 Task: Add an event with the title Team Outing, date '2024/05/04', time 8:50 AM to 10:50 AMand add a description: A team outing is a planned event or activity that takes employees out of the usual work environment to engage in recreational and team-building activities. It provides an opportunity for team members to bond, unwind, and strengthen their professional relationships in a more relaxed setting., put the event into Blue category . Add location for the event as: 654 Via Veneto, Rome, Italy, logged in from the account softage.1@softage.netand send the event invitation to softage.3@softage.net and softage.4@softage.net. Set a reminder for the event 30 minutes before
Action: Mouse moved to (96, 96)
Screenshot: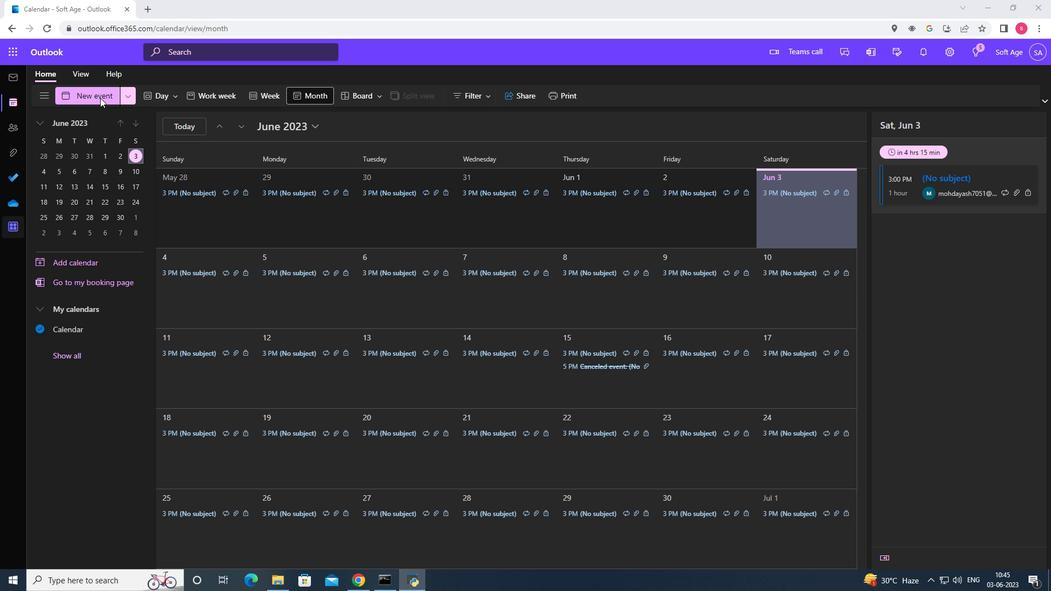 
Action: Mouse pressed left at (96, 96)
Screenshot: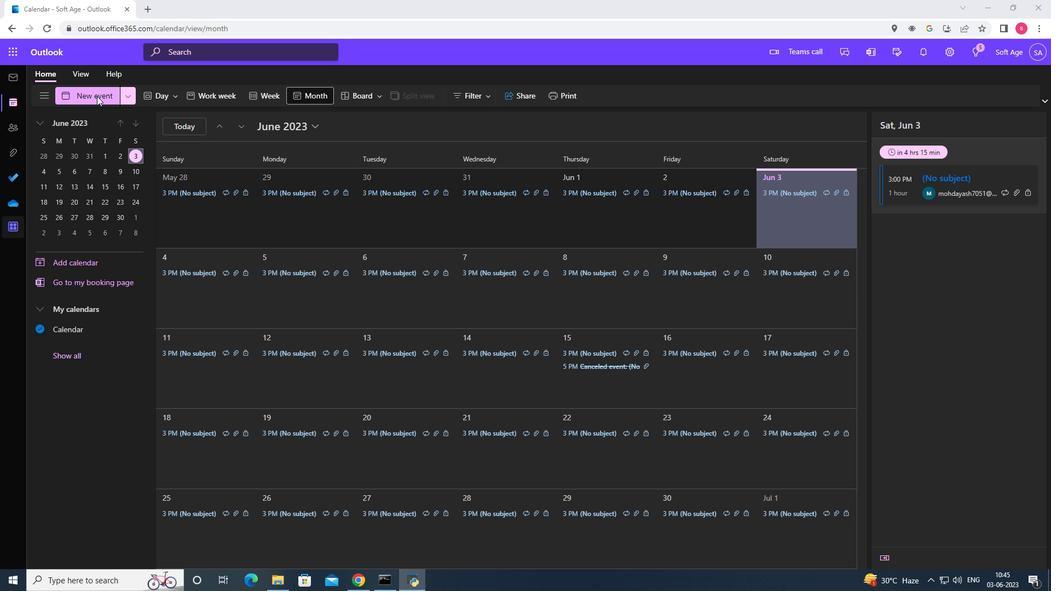 
Action: Mouse moved to (264, 162)
Screenshot: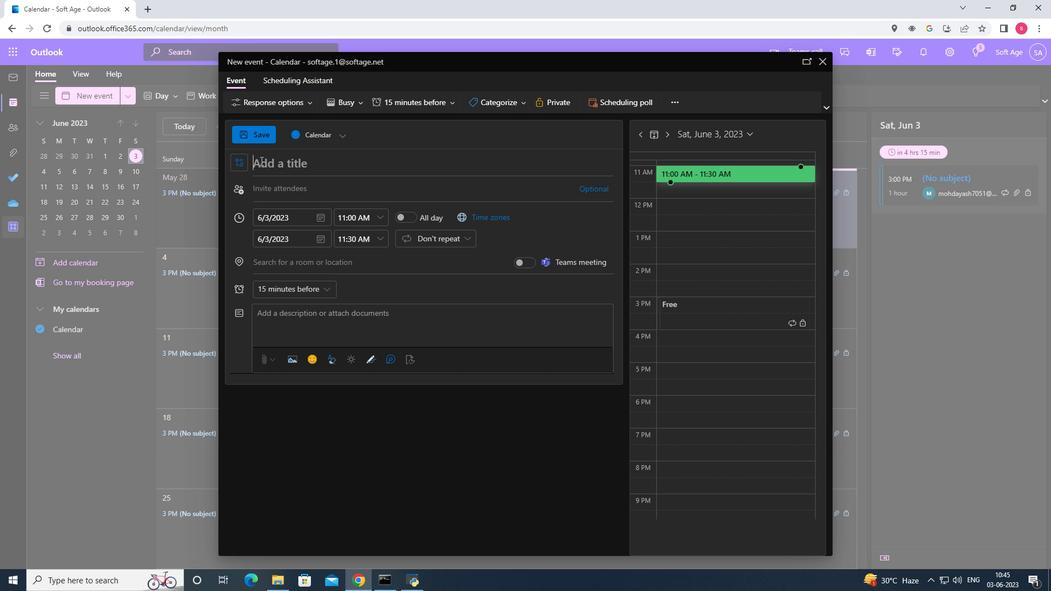 
Action: Key pressed <Key.shift>Team<Key.space><Key.shift><Key.shift><Key.shift><Key.shift><Key.shift><Key.shift><Key.shift><Key.shift><Key.shift><Key.shift><Key.shift><Key.shift><Key.shift><Key.shift><Key.shift><Key.shift><Key.shift><Key.shift><Key.shift><Key.shift><Key.shift><Key.shift><Key.shift><Key.shift><Key.shift><Key.shift><Key.shift><Key.shift><Key.shift><Key.shift><Key.shift>Outing
Screenshot: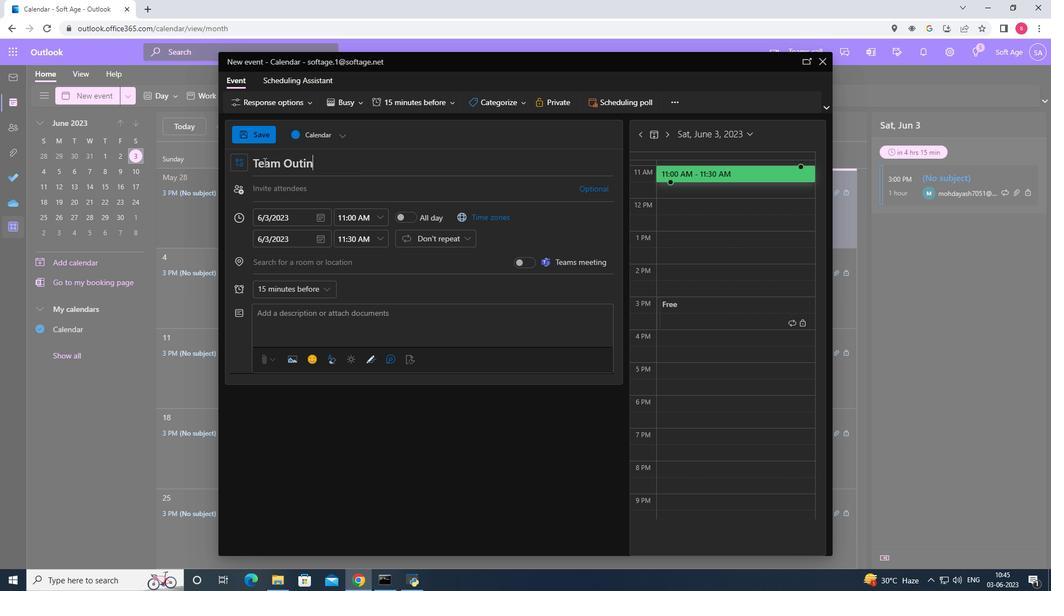 
Action: Mouse moved to (321, 219)
Screenshot: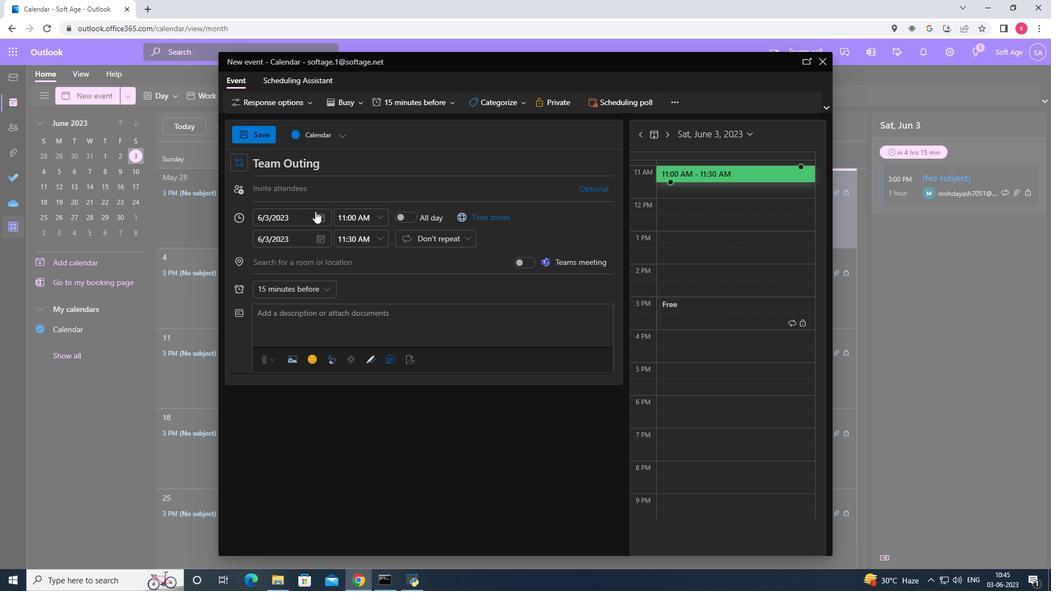 
Action: Mouse pressed left at (321, 219)
Screenshot: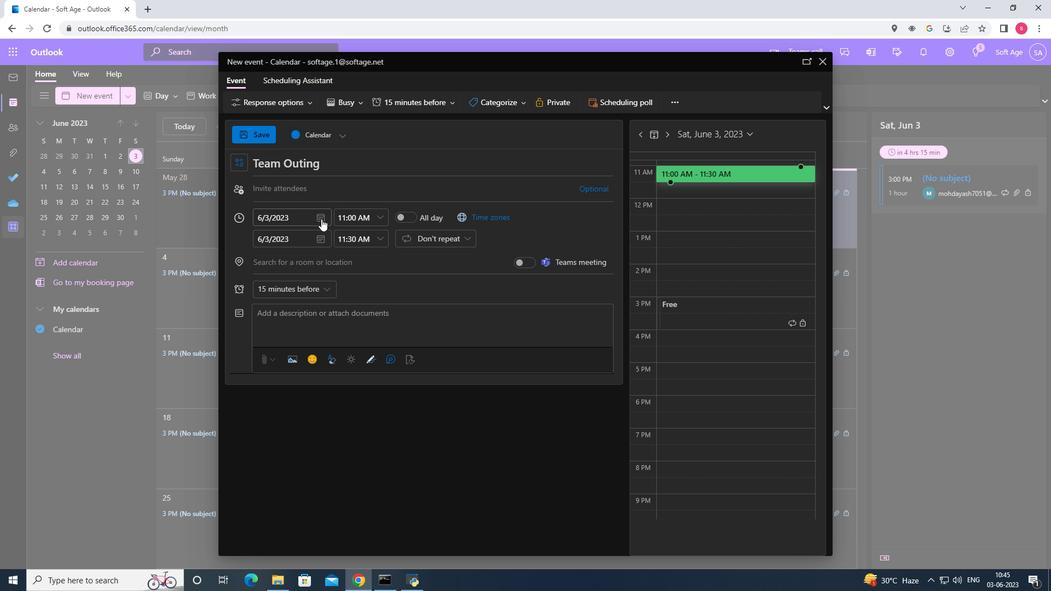 
Action: Mouse moved to (362, 239)
Screenshot: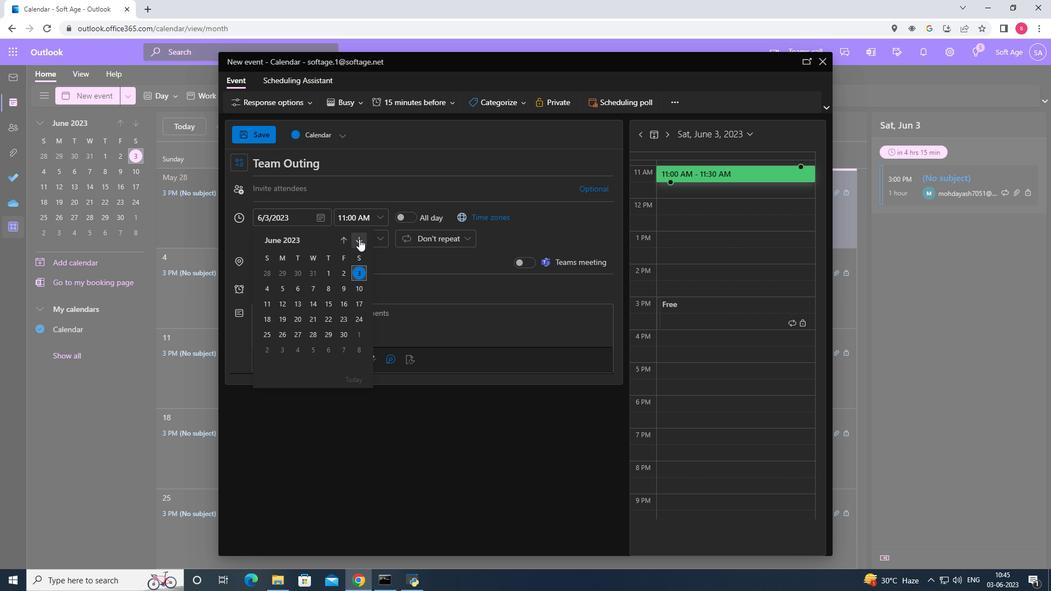 
Action: Mouse pressed left at (362, 239)
Screenshot: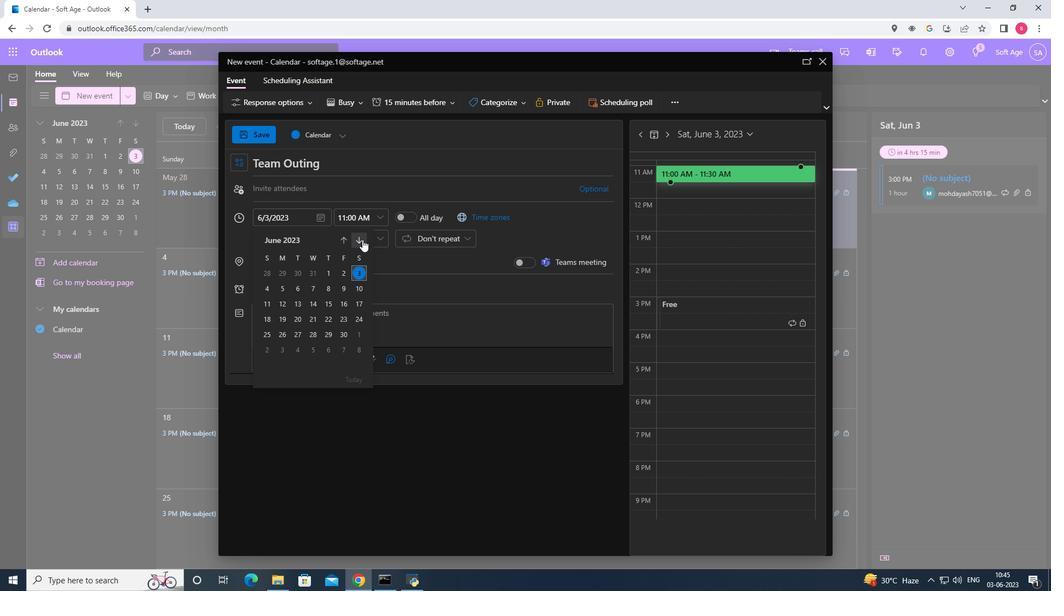 
Action: Mouse pressed left at (362, 239)
Screenshot: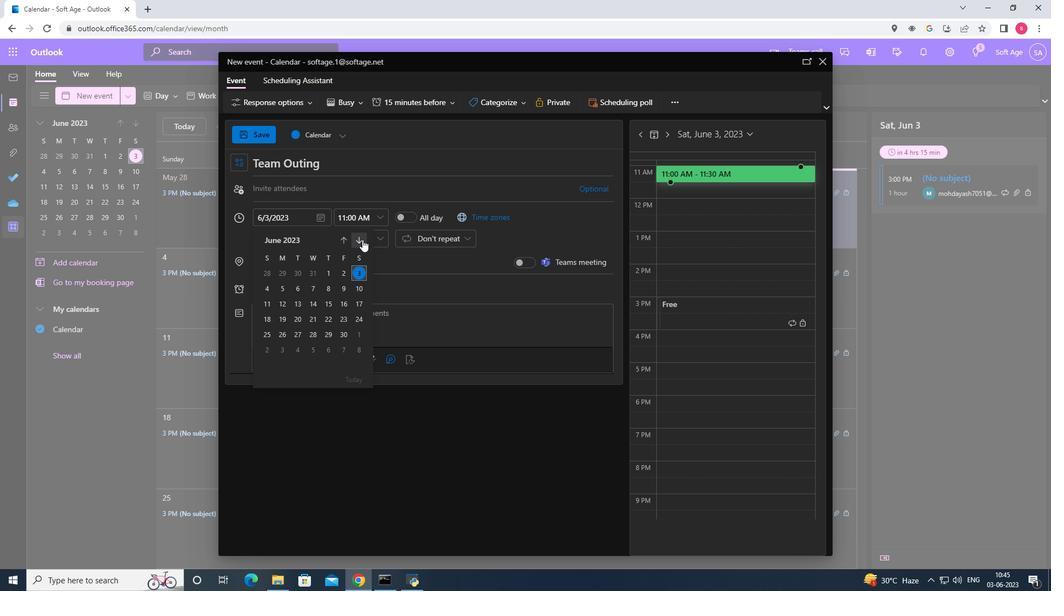 
Action: Mouse pressed left at (362, 239)
Screenshot: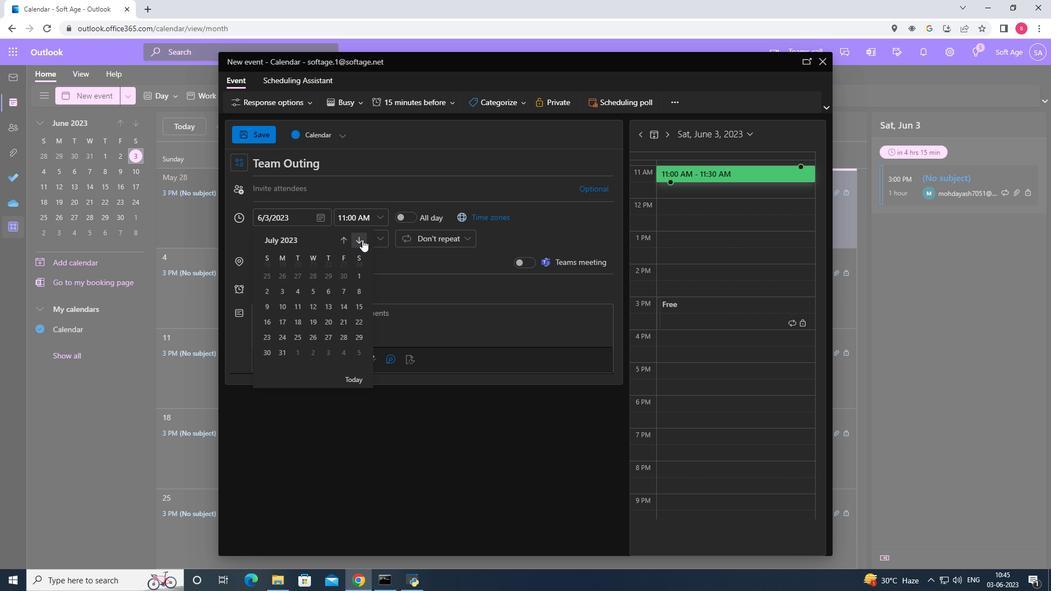 
Action: Mouse pressed left at (362, 239)
Screenshot: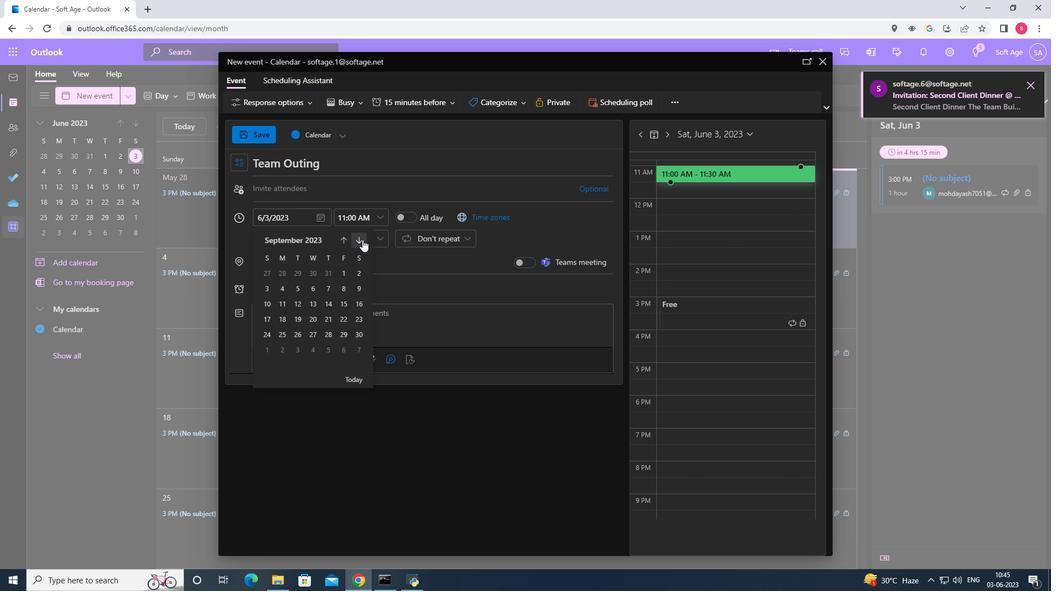 
Action: Mouse pressed left at (362, 239)
Screenshot: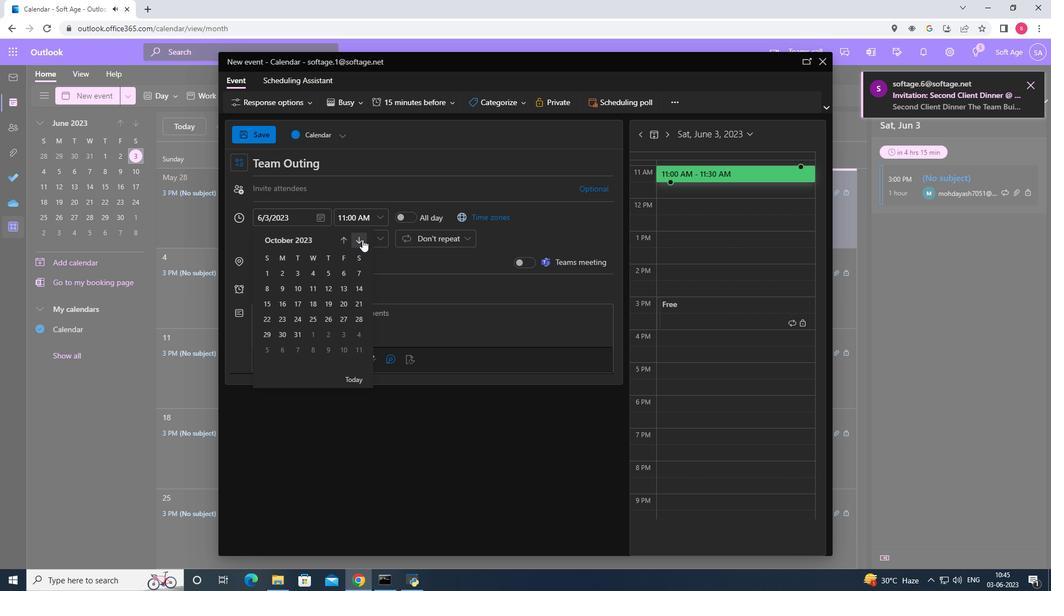 
Action: Mouse pressed left at (362, 239)
Screenshot: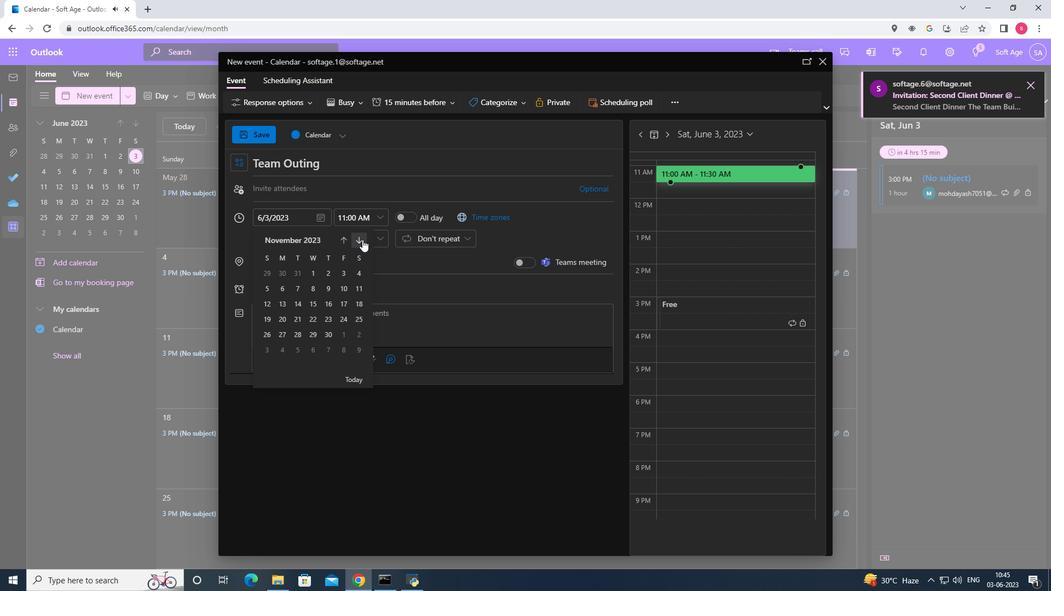 
Action: Mouse pressed left at (362, 239)
Screenshot: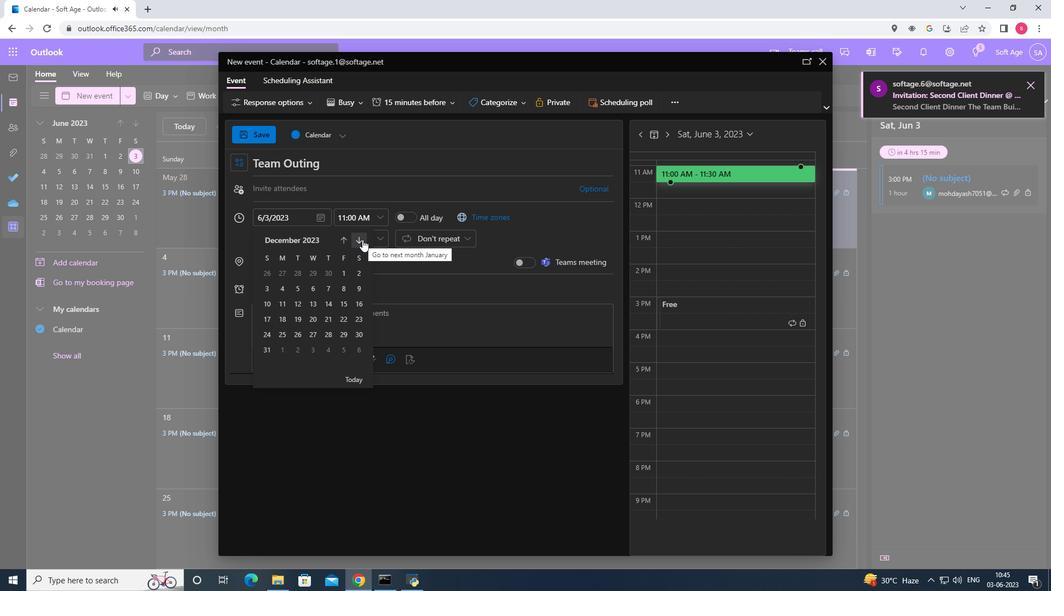 
Action: Mouse pressed left at (362, 239)
Screenshot: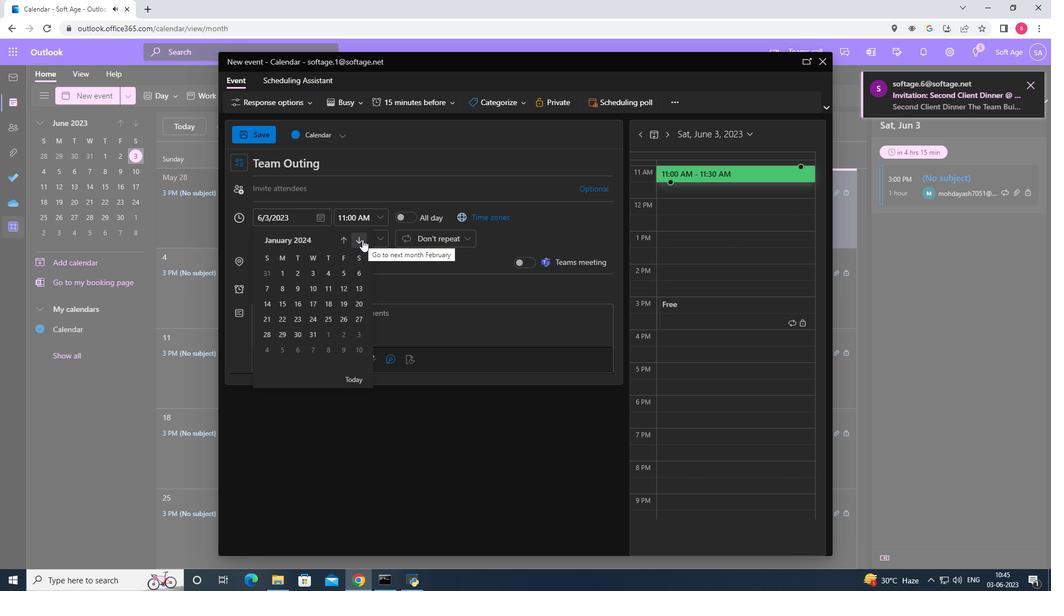 
Action: Mouse pressed left at (362, 239)
Screenshot: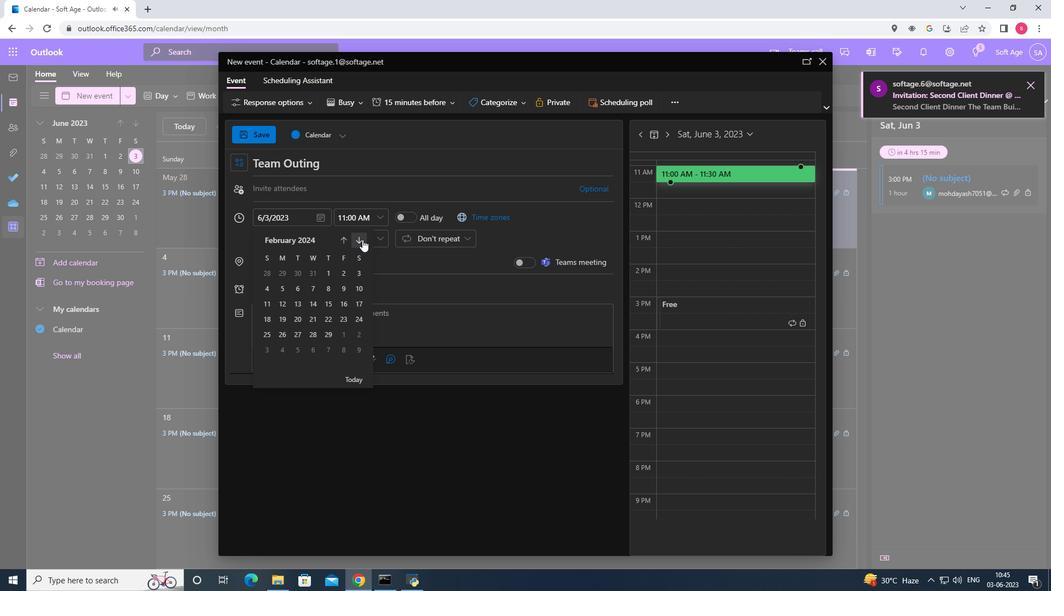
Action: Mouse pressed left at (362, 239)
Screenshot: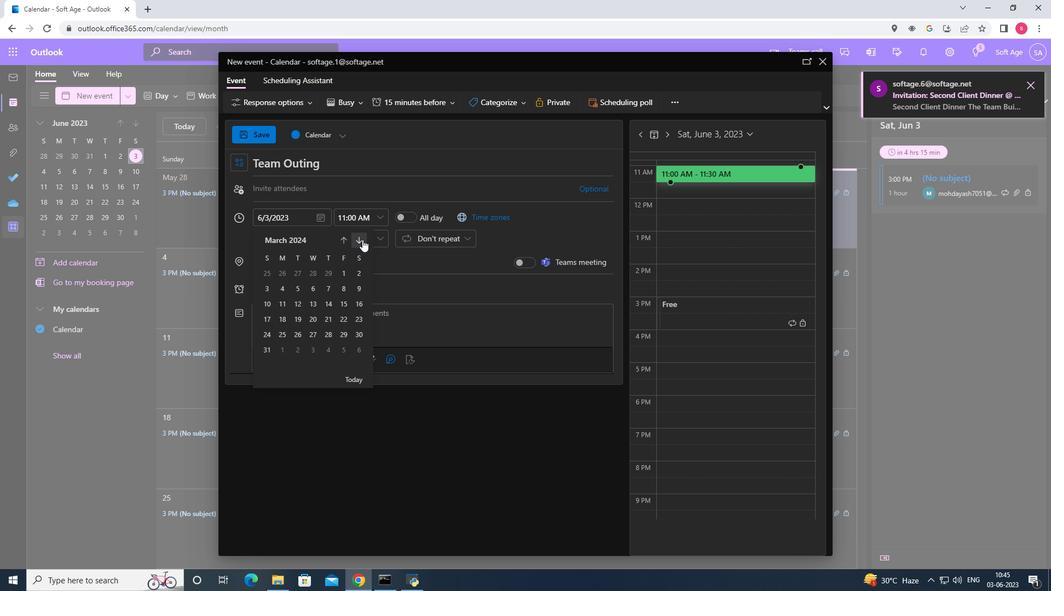
Action: Mouse pressed left at (362, 239)
Screenshot: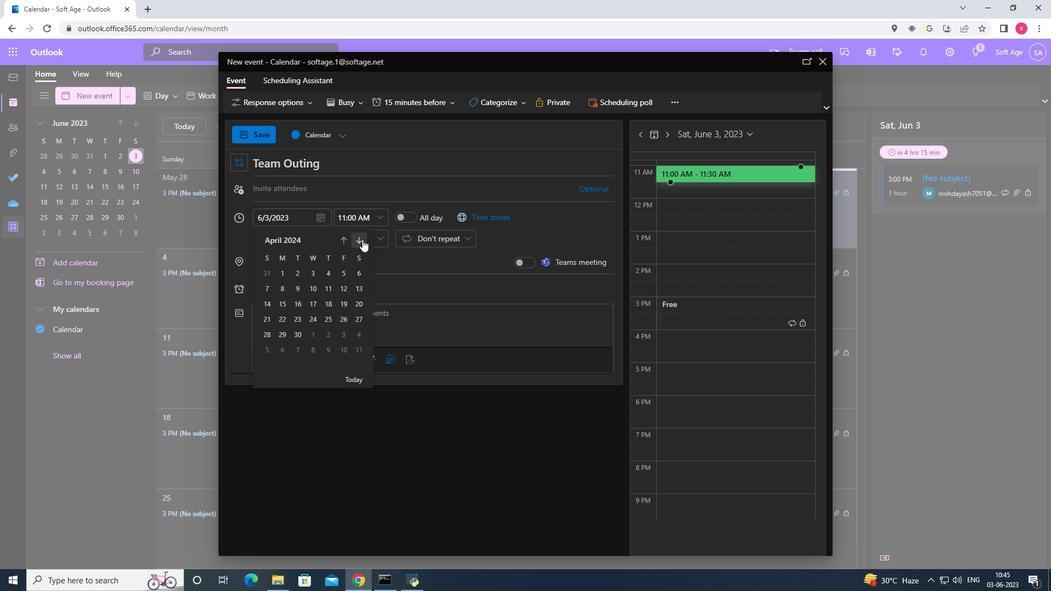 
Action: Mouse moved to (361, 273)
Screenshot: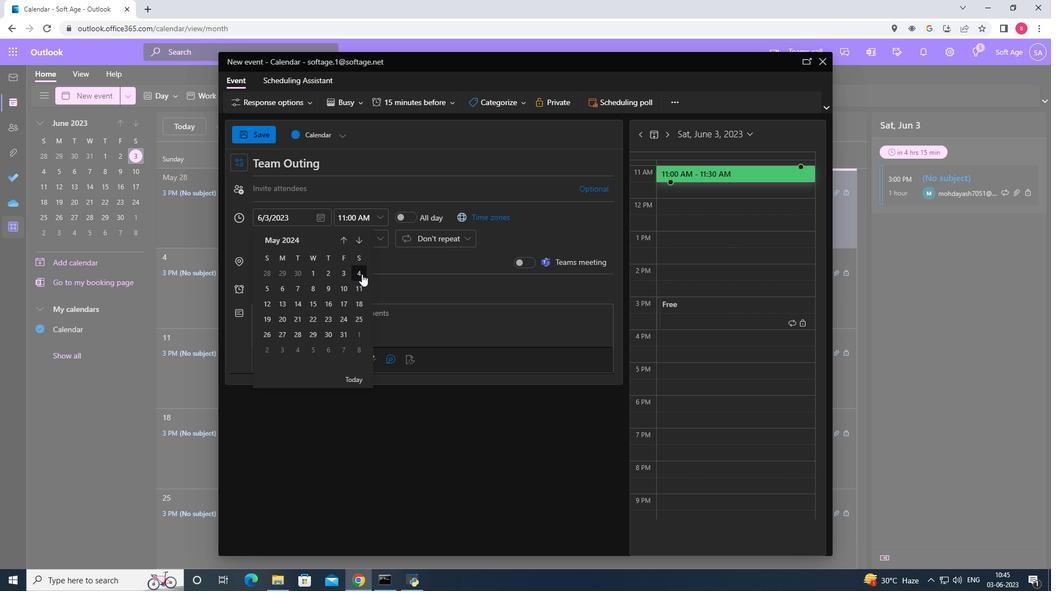 
Action: Mouse pressed left at (361, 273)
Screenshot: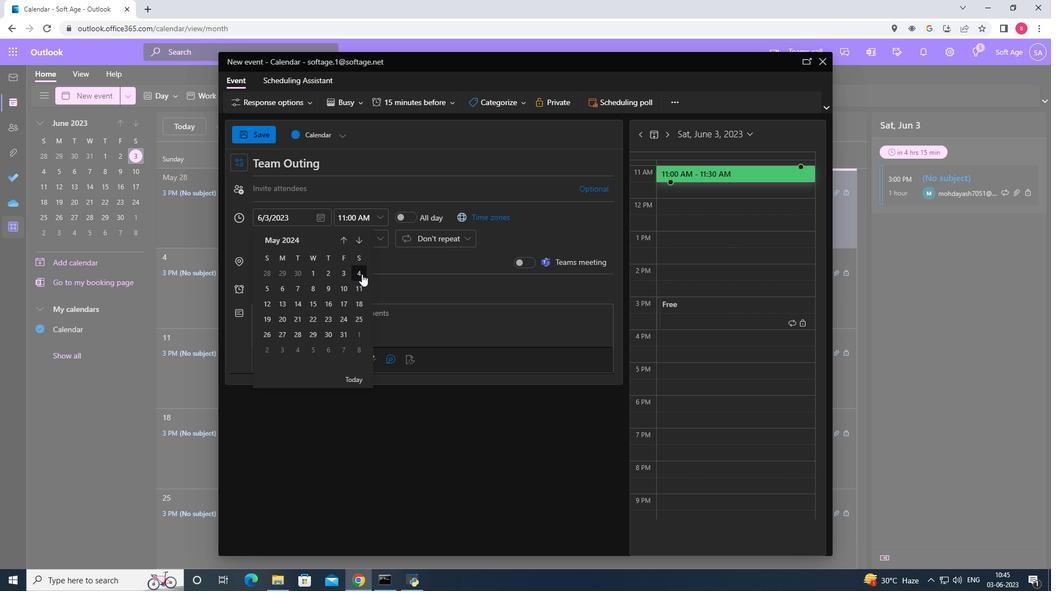 
Action: Mouse moved to (379, 215)
Screenshot: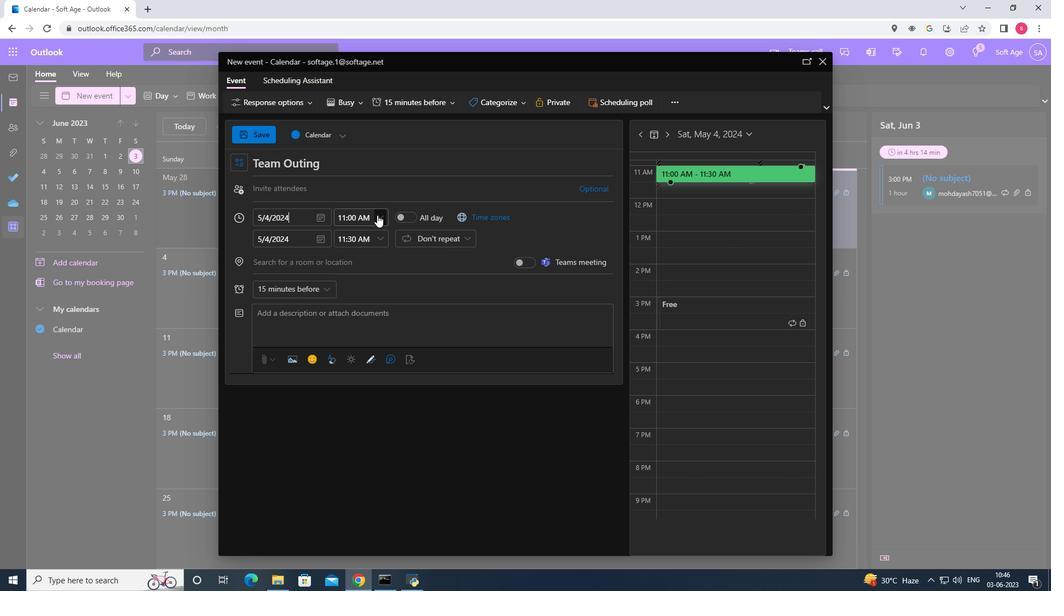 
Action: Mouse pressed left at (379, 215)
Screenshot: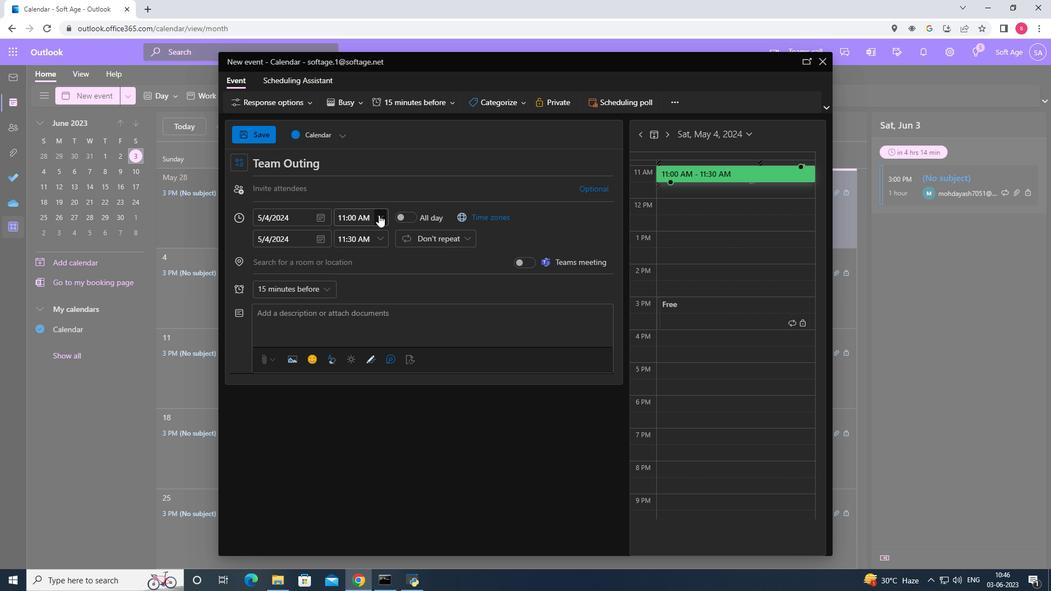 
Action: Mouse moved to (393, 230)
Screenshot: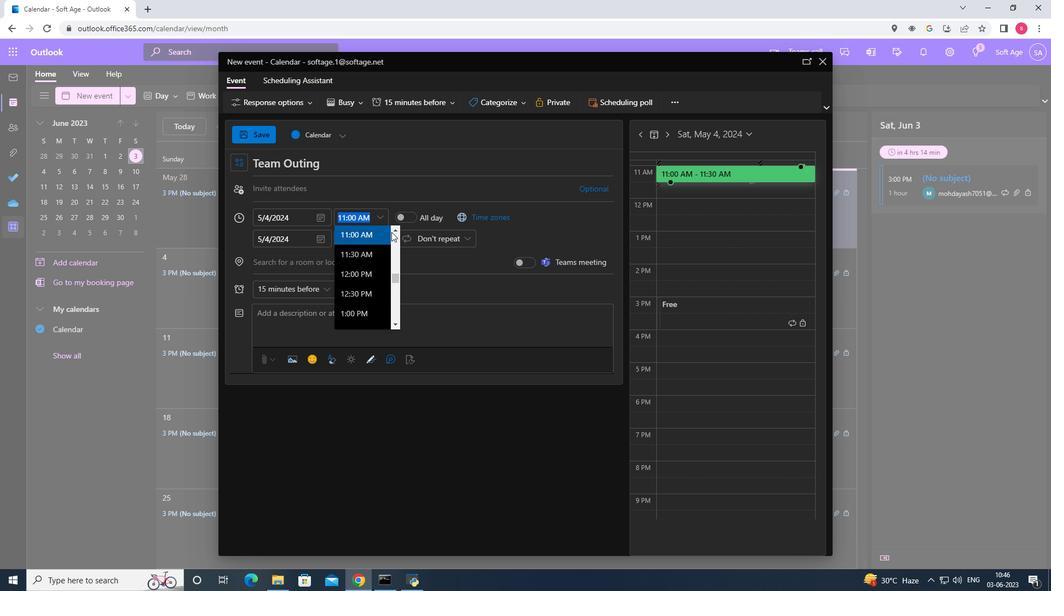 
Action: Mouse pressed left at (393, 230)
Screenshot: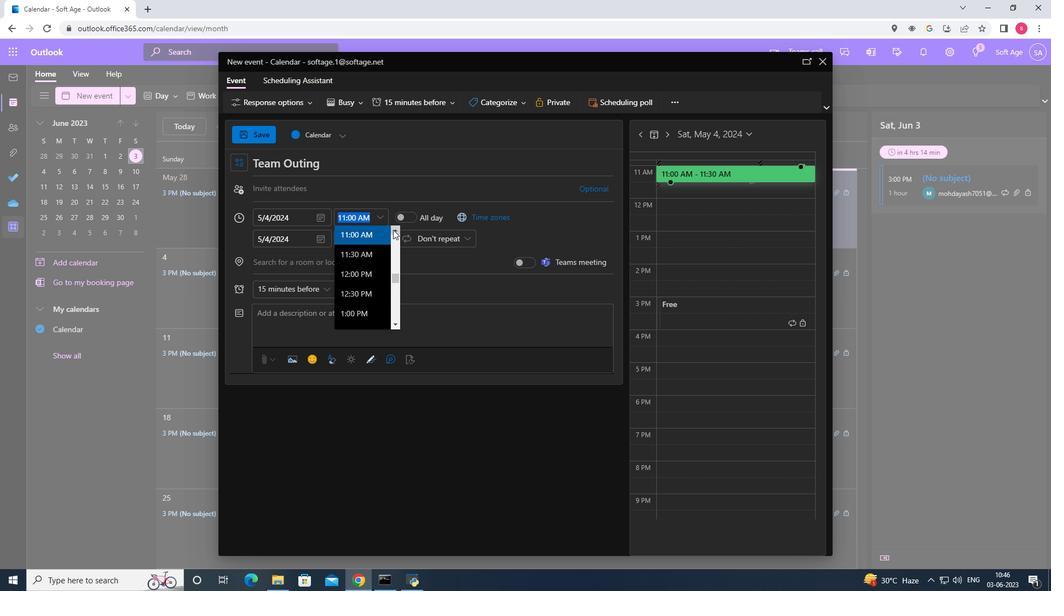 
Action: Mouse pressed left at (393, 230)
Screenshot: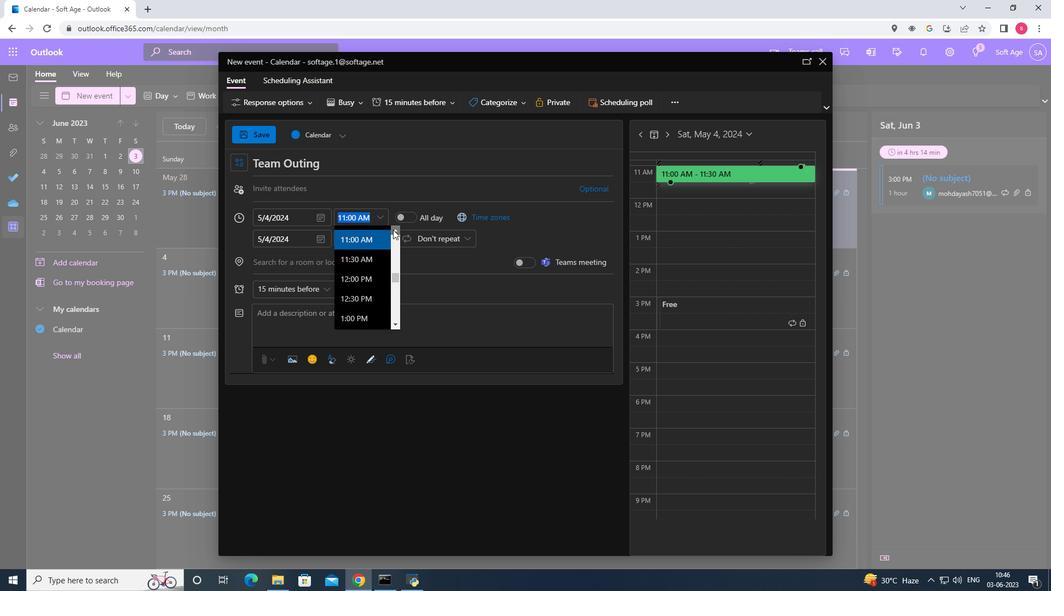 
Action: Mouse pressed left at (393, 230)
Screenshot: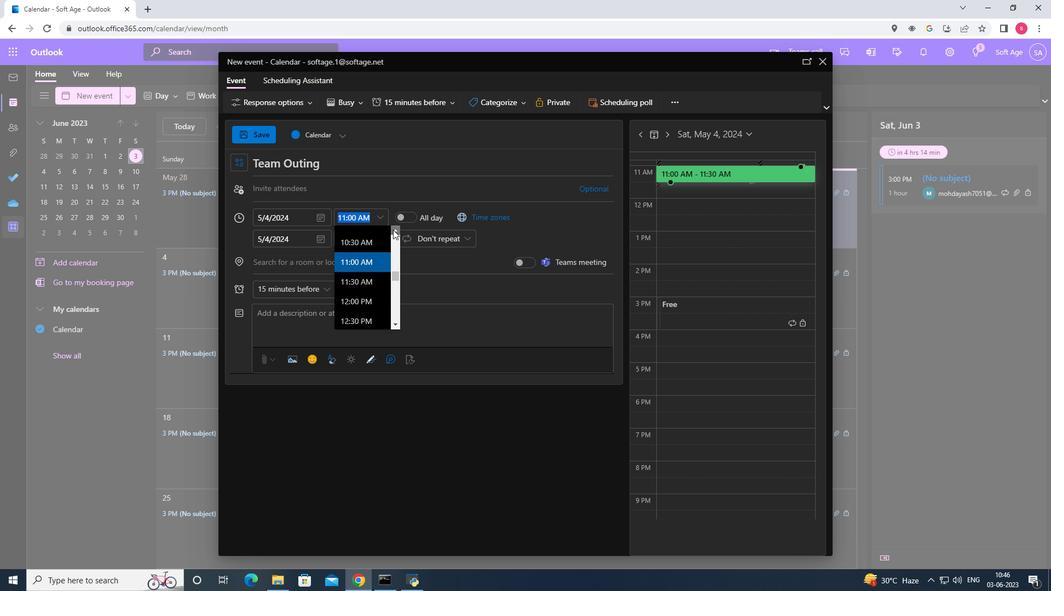 
Action: Mouse pressed left at (393, 230)
Screenshot: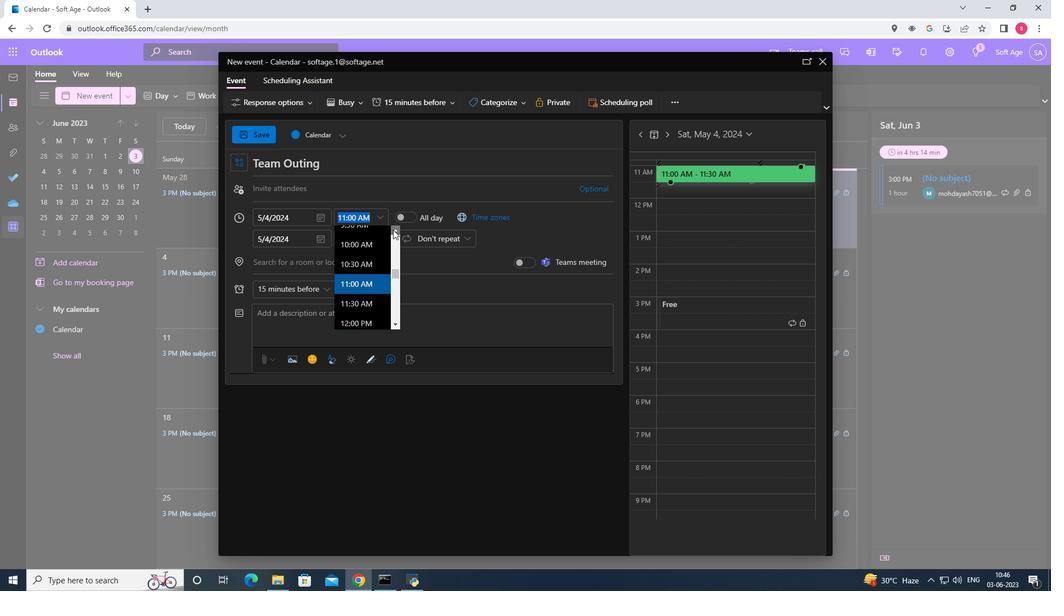 
Action: Mouse pressed left at (393, 230)
Screenshot: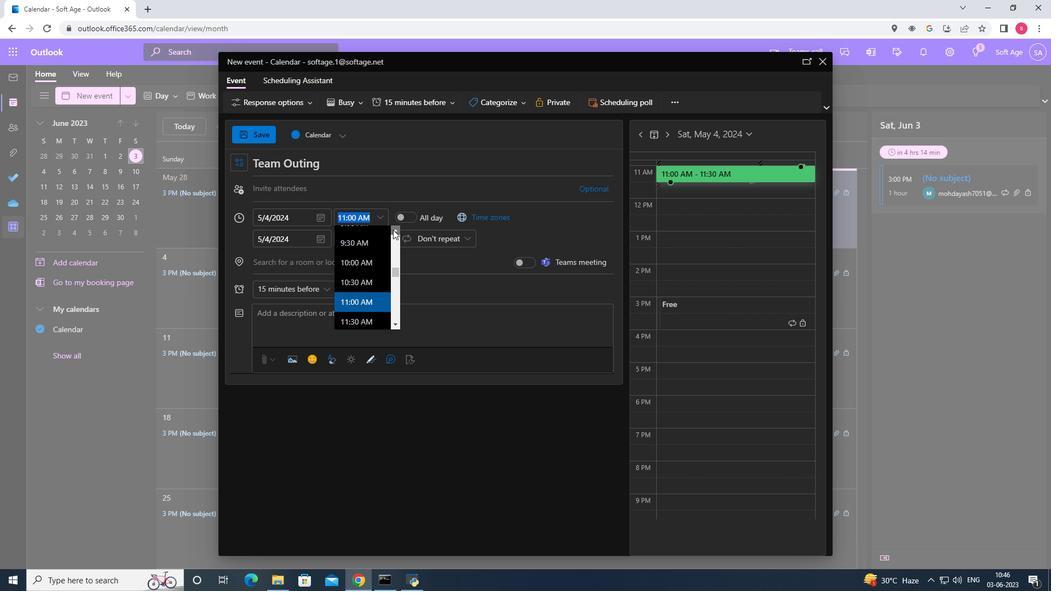 
Action: Mouse pressed left at (393, 230)
Screenshot: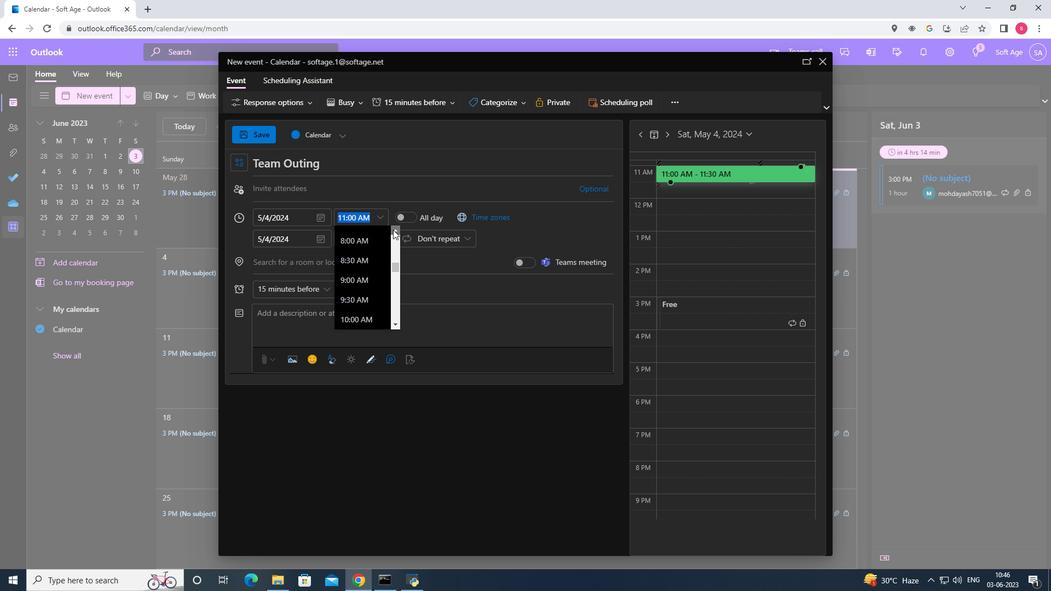 
Action: Mouse moved to (354, 288)
Screenshot: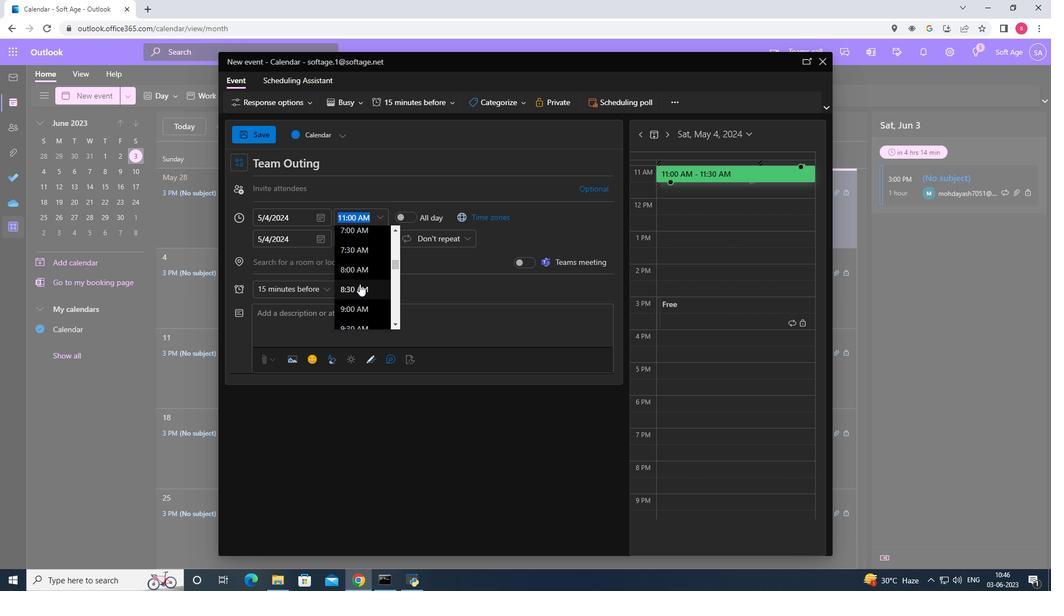 
Action: Mouse pressed left at (354, 288)
Screenshot: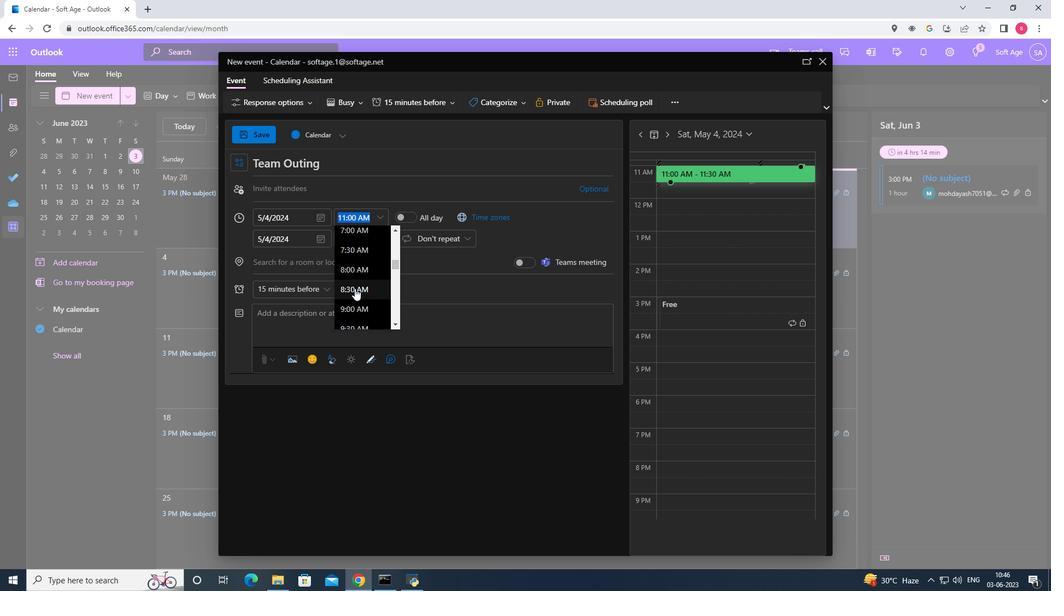 
Action: Mouse moved to (346, 217)
Screenshot: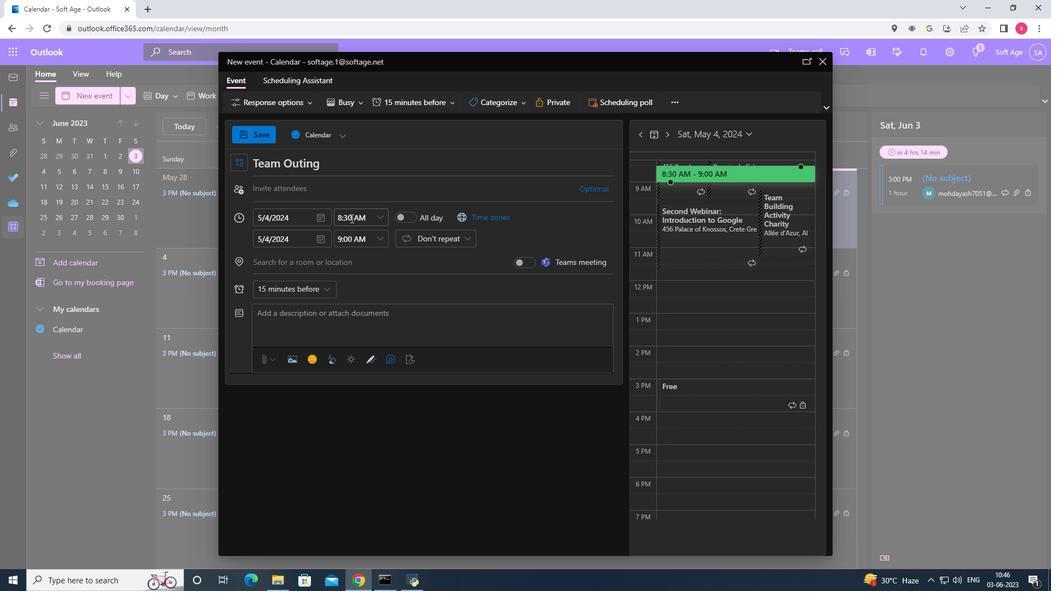 
Action: Mouse pressed left at (346, 217)
Screenshot: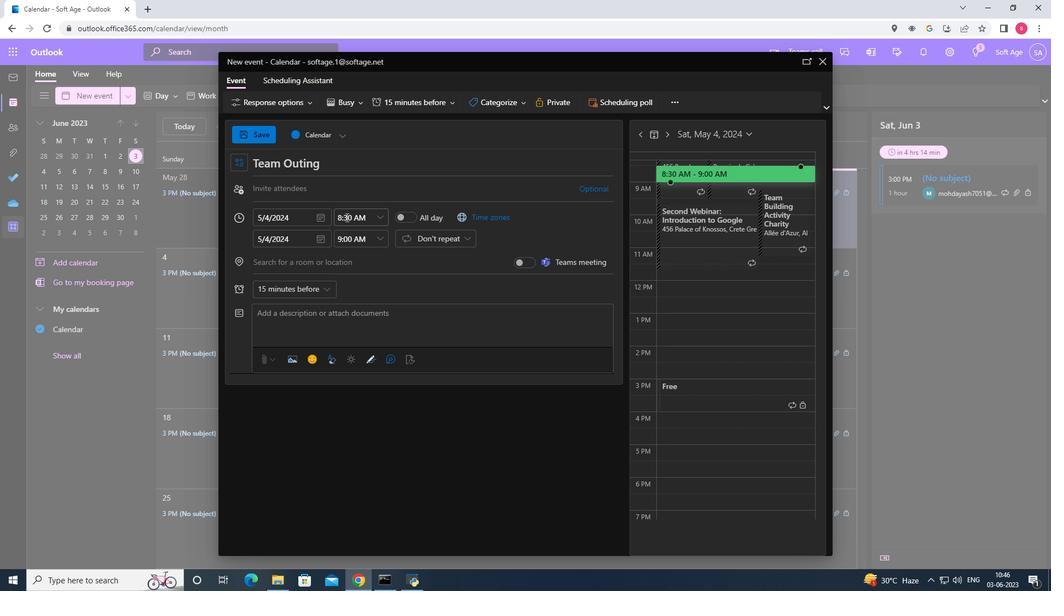 
Action: Key pressed <Key.backspace>5
Screenshot: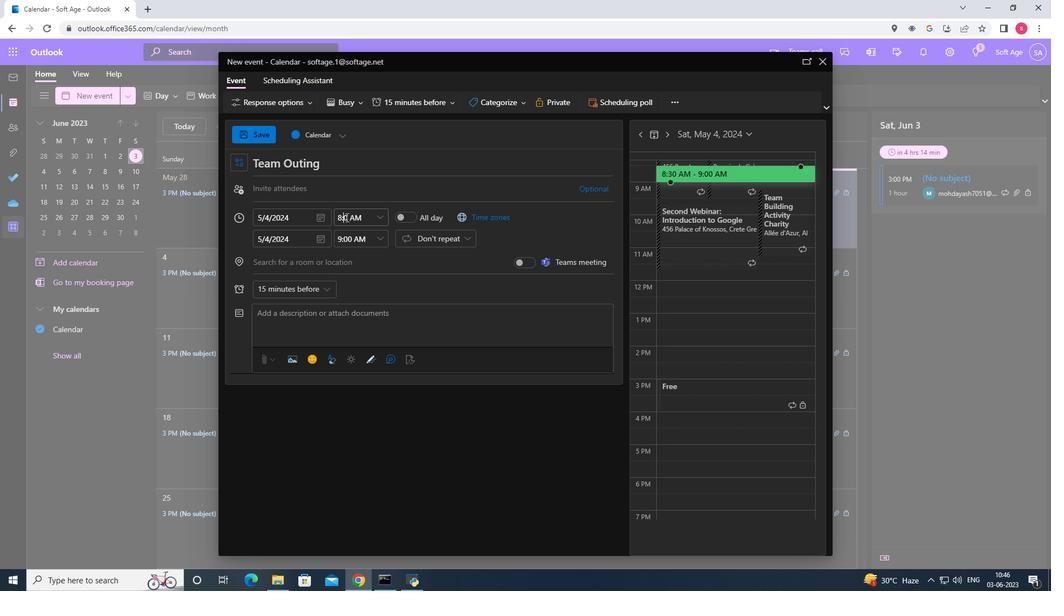 
Action: Mouse moved to (375, 239)
Screenshot: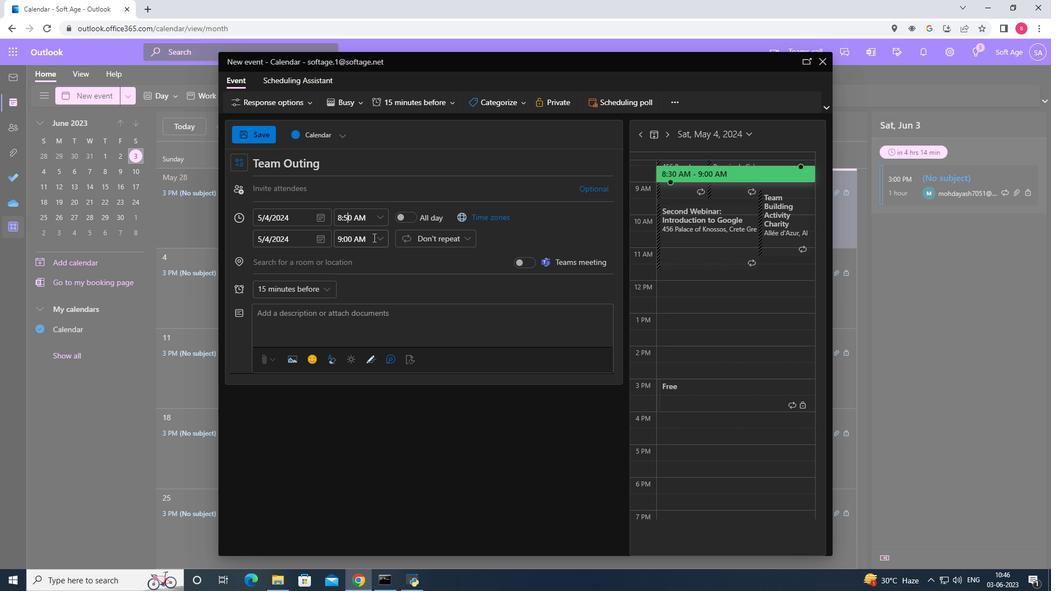 
Action: Mouse pressed left at (375, 239)
Screenshot: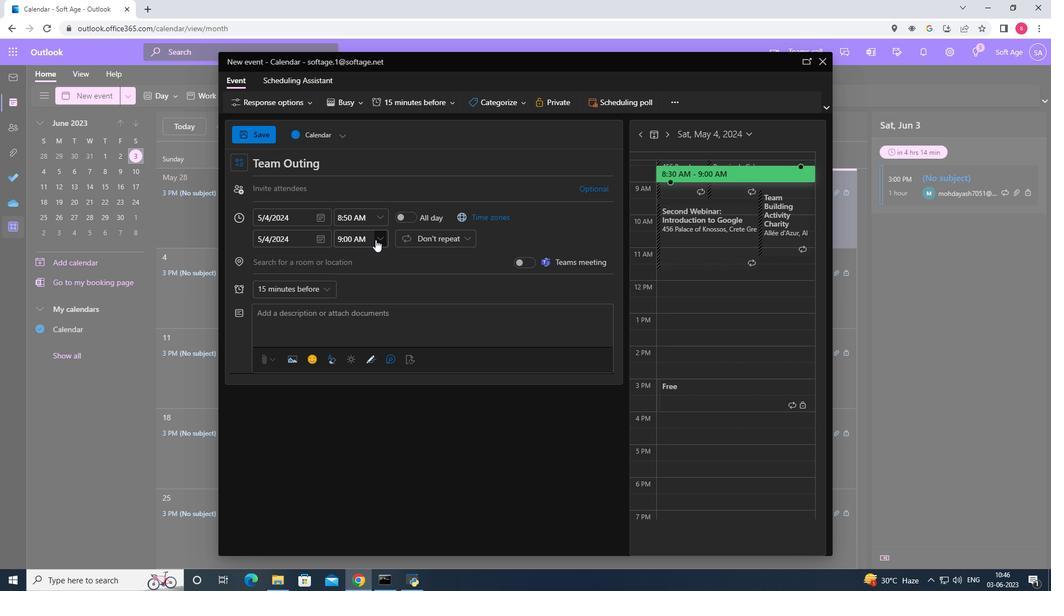 
Action: Mouse moved to (362, 319)
Screenshot: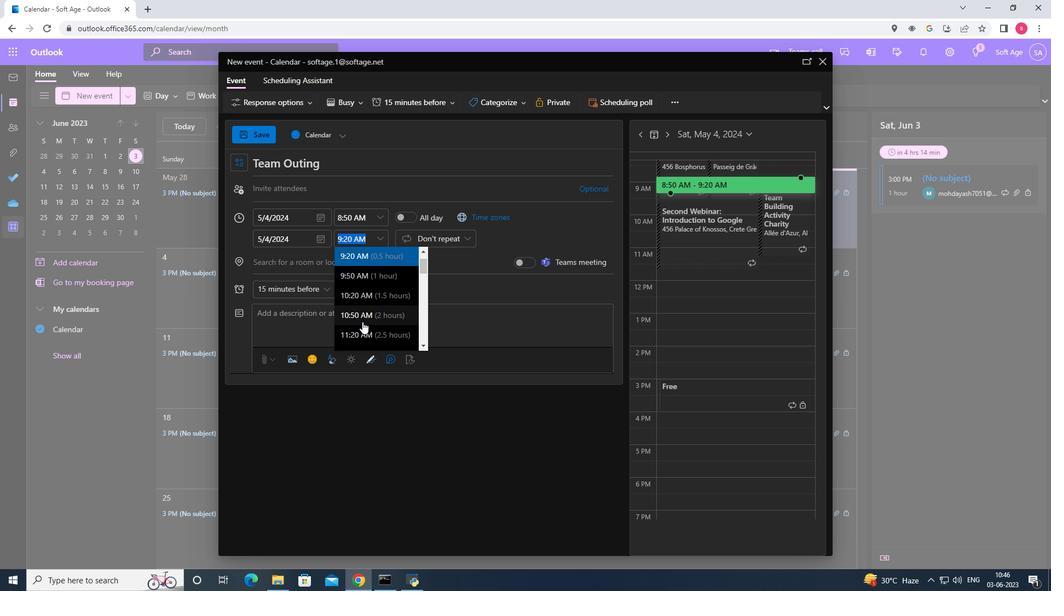 
Action: Mouse pressed left at (362, 319)
Screenshot: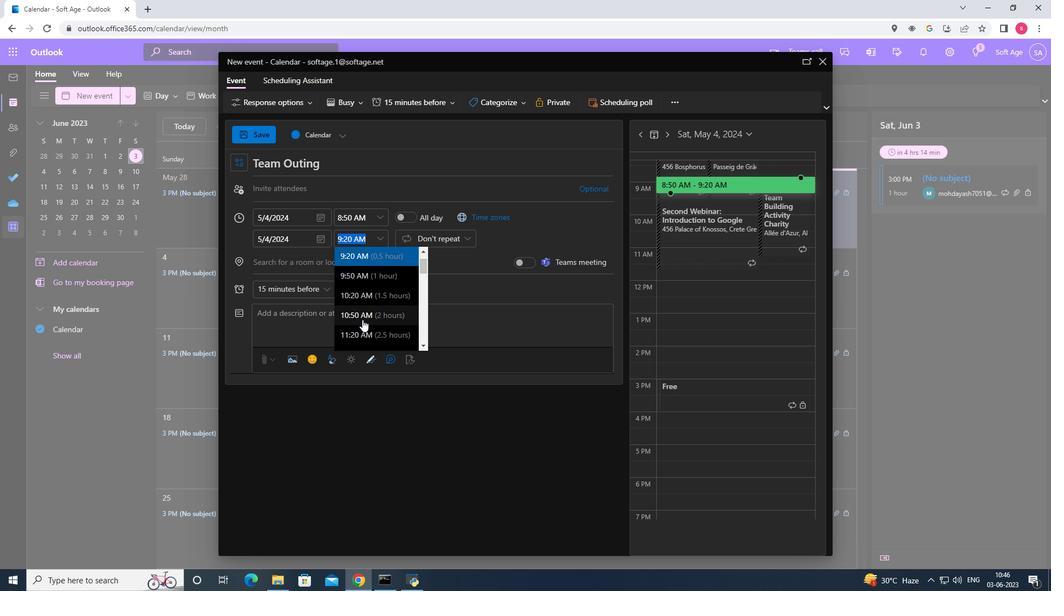 
Action: Mouse moved to (359, 324)
Screenshot: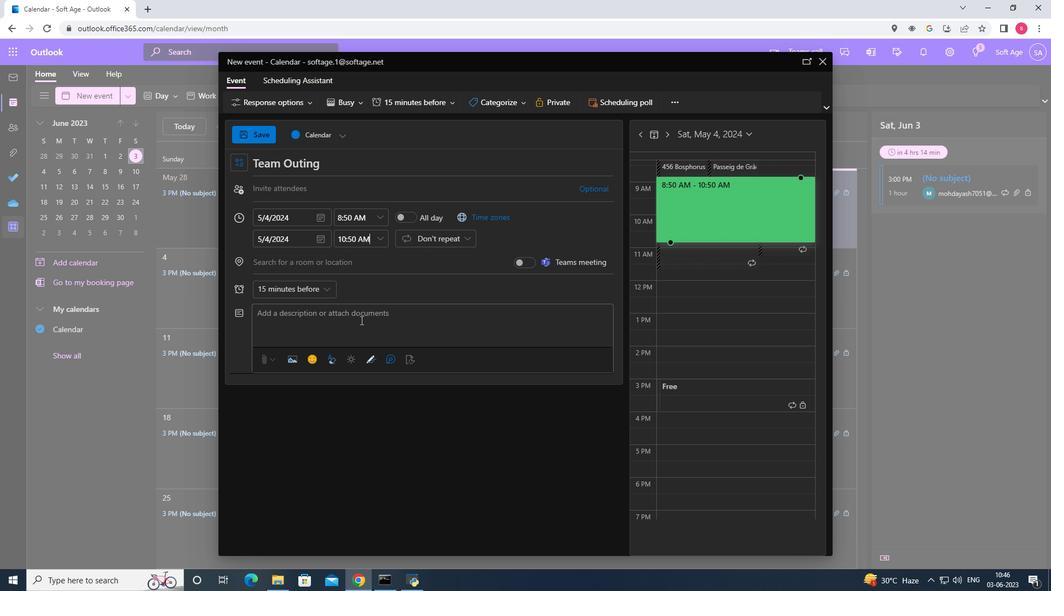 
Action: Mouse pressed left at (359, 324)
Screenshot: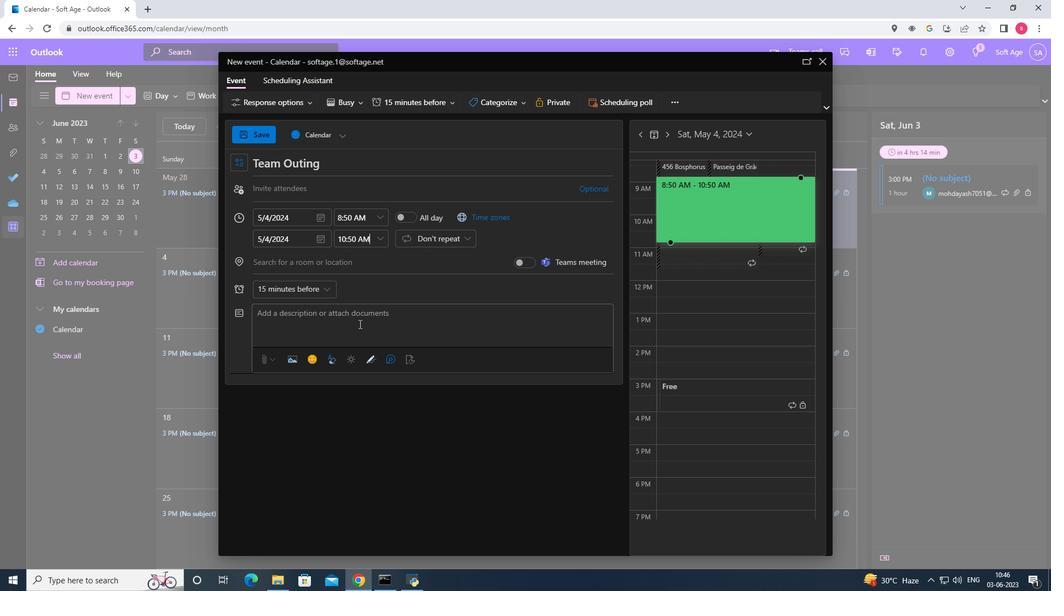 
Action: Key pressed <Key.shift>A<Key.space>team<Key.space>outing<Key.space>is<Key.space>a<Key.space>planned<Key.space>event<Key.space>or<Key.space>activity<Key.space>that<Key.space>takes<Key.space>employees<Key.space>out<Key.space>of<Key.space>the<Key.space>usual<Key.space>work<Key.space>environment<Key.space>to<Key.space>engage<Key.space>in<Key.space>recreational<Key.space>and<Key.space>team-building<Key.space>activities.<Key.space><Key.shift>It<Key.space>provides<Key.space>an<Key.space>opportunity<Key.space>for<Key.space>team<Key.space>members<Key.space>to<Key.space>bom<Key.backspace>nd,<Key.space>unwind,<Key.space>and<Key.space>strengthem<Key.backspace>n<Key.space>their<Key.space>professional<Key.space>r<Key.tab><Key.space>in<Key.space>a<Key.space>more<Key.space>relaxed<Key.space>setting.
Screenshot: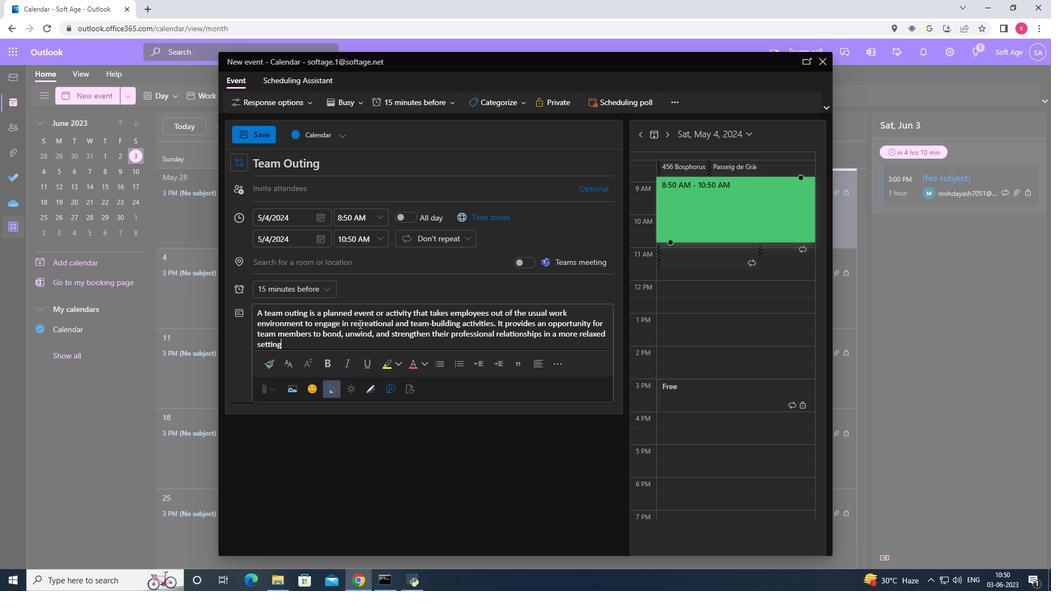 
Action: Mouse moved to (514, 103)
Screenshot: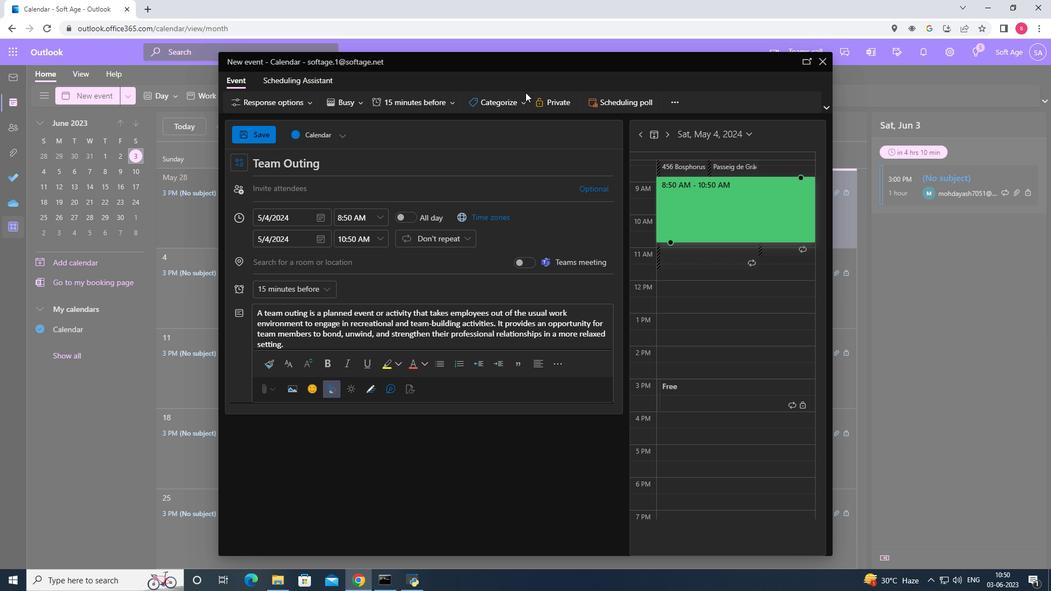 
Action: Mouse pressed left at (514, 103)
Screenshot: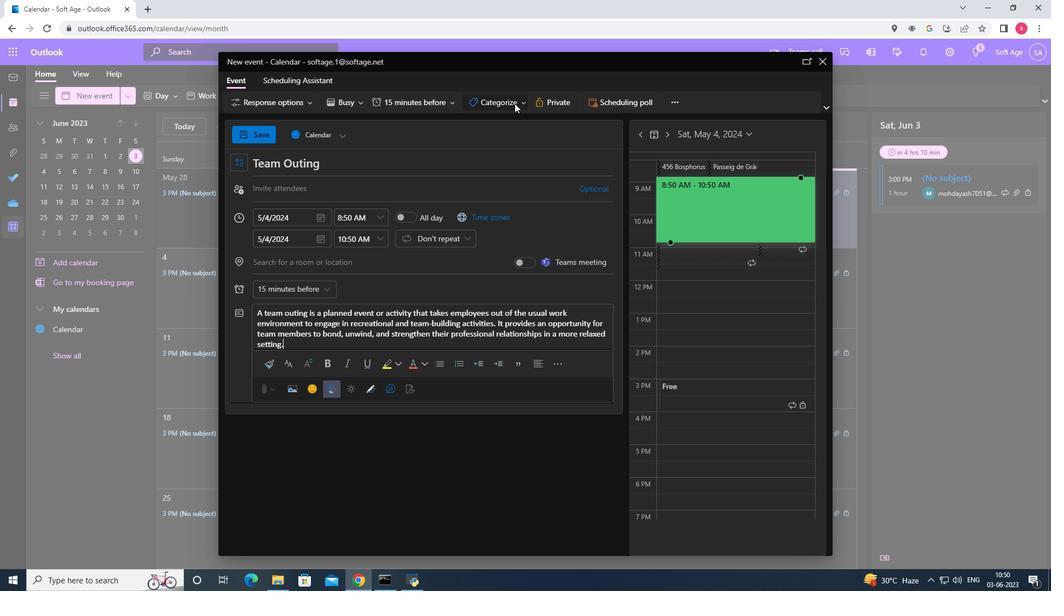 
Action: Mouse moved to (508, 122)
Screenshot: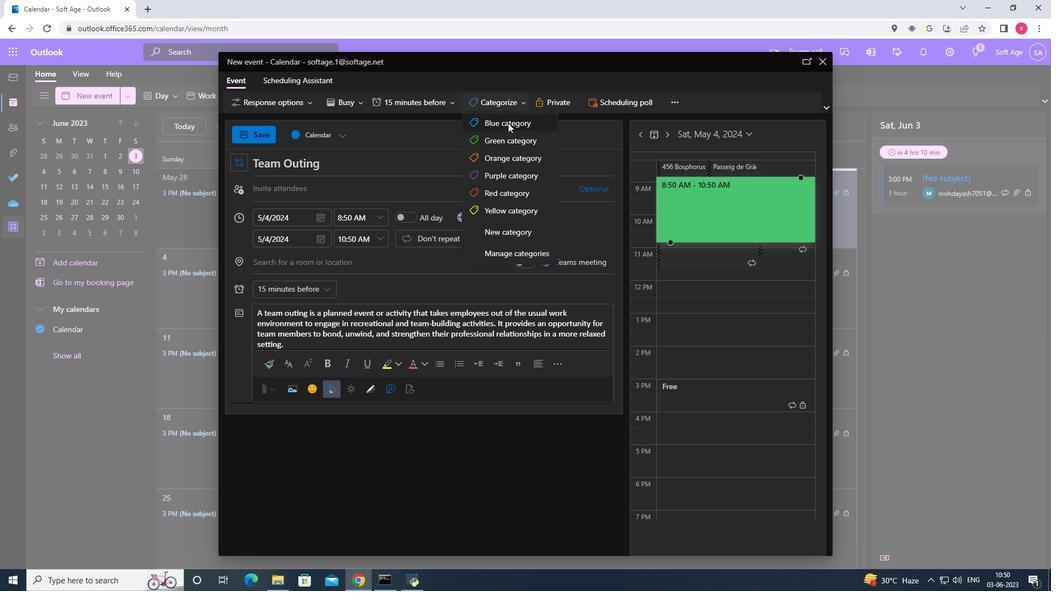 
Action: Mouse pressed left at (508, 122)
Screenshot: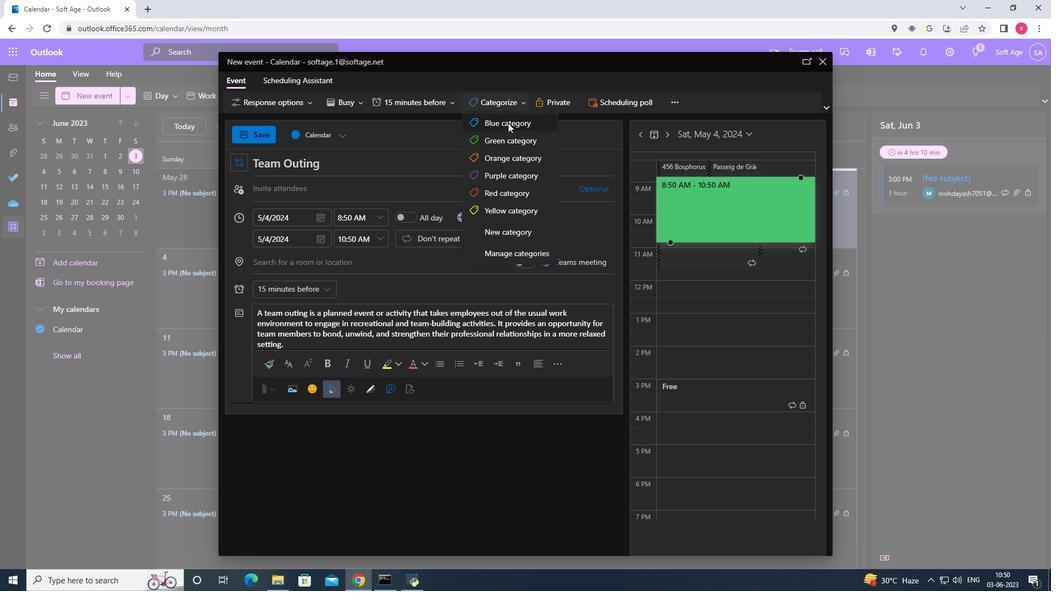 
Action: Mouse moved to (358, 259)
Screenshot: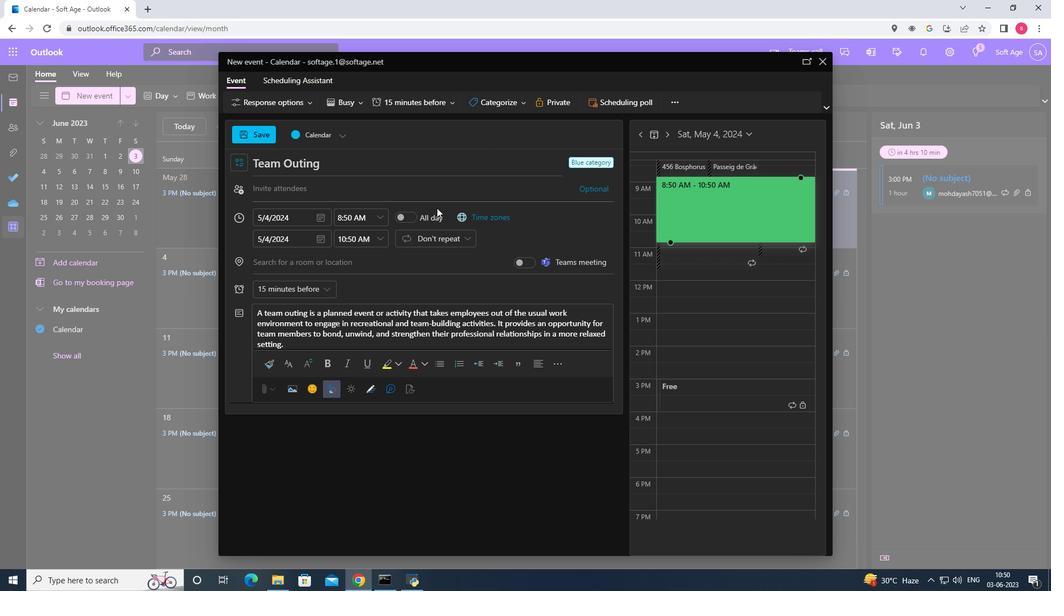 
Action: Mouse pressed left at (358, 259)
Screenshot: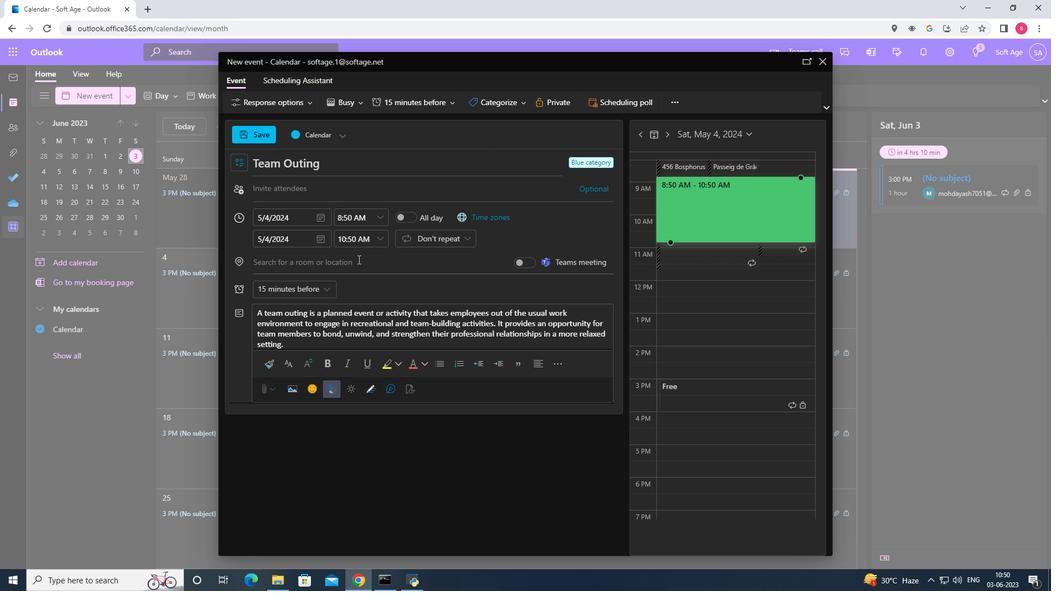 
Action: Key pressed 654<Key.space><Key.shift>Via<Key.space><Key.shift><Key.shift><Key.shift><Key.shift><Key.shift><Key.shift>Veneto,<Key.space><Key.shift><Key.shift><Key.shift><Key.shift><Key.shift><Key.shift><Key.shift><Key.shift>Rome,<Key.space><Key.shift><Key.shift><Key.shift><Key.shift><Key.shift><Key.shift><Key.shift><Key.shift><Key.shift><Key.shift><Key.shift><Key.shift><Key.shift><Key.shift><Key.shift><Key.shift><Key.shift><Key.shift><Key.shift><Key.shift><Key.shift><Key.shift><Key.shift><Key.shift><Key.shift><Key.shift><Key.shift><Key.shift><Key.shift><Key.shift><Key.shift><Key.shift><Key.shift><Key.shift><Key.shift>Ite<Key.backspace>aly
Screenshot: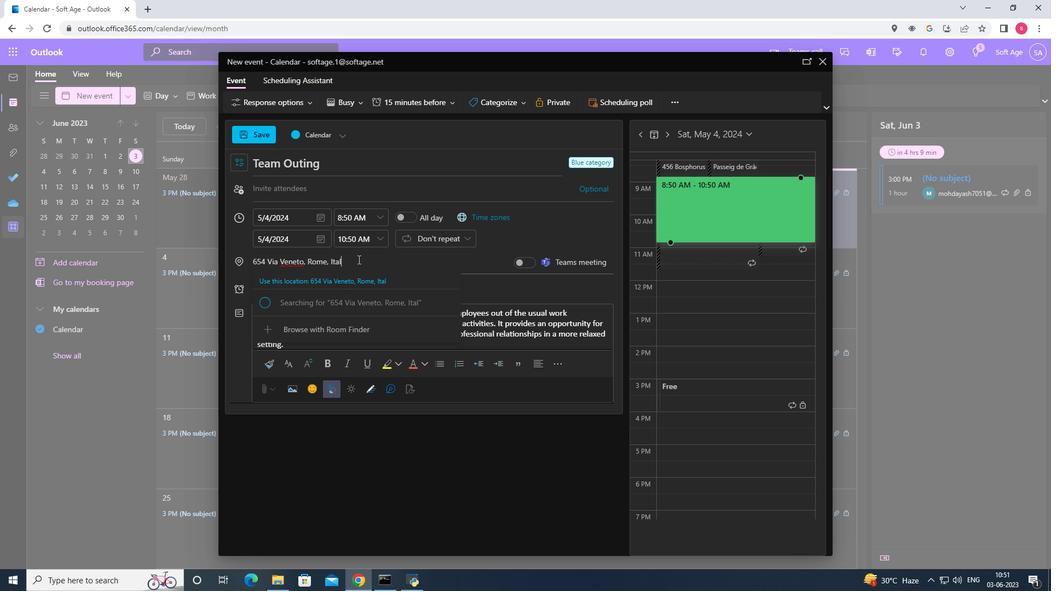 
Action: Mouse moved to (335, 281)
Screenshot: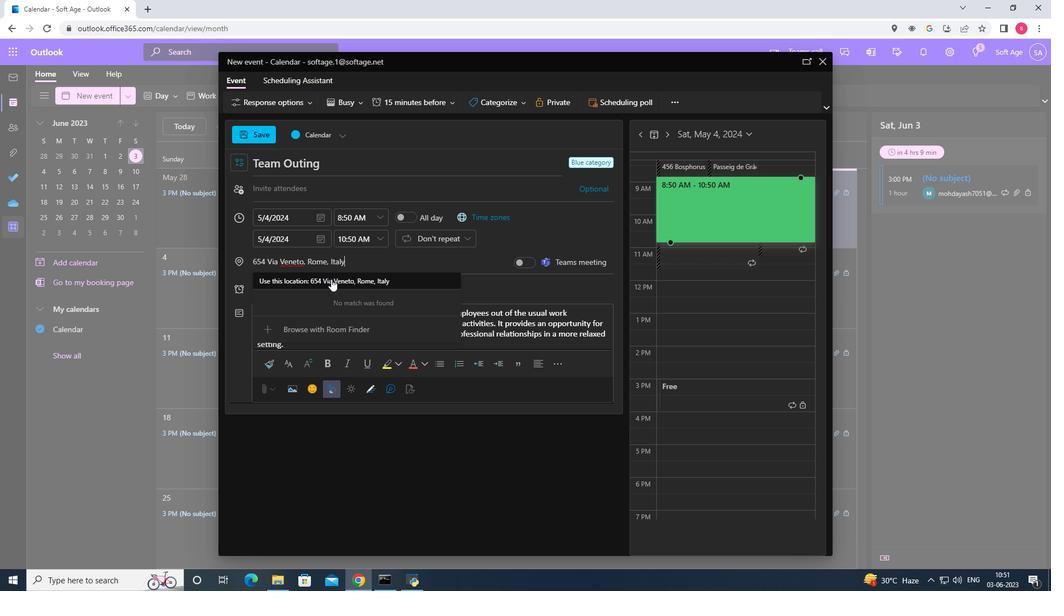 
Action: Mouse pressed left at (335, 281)
Screenshot: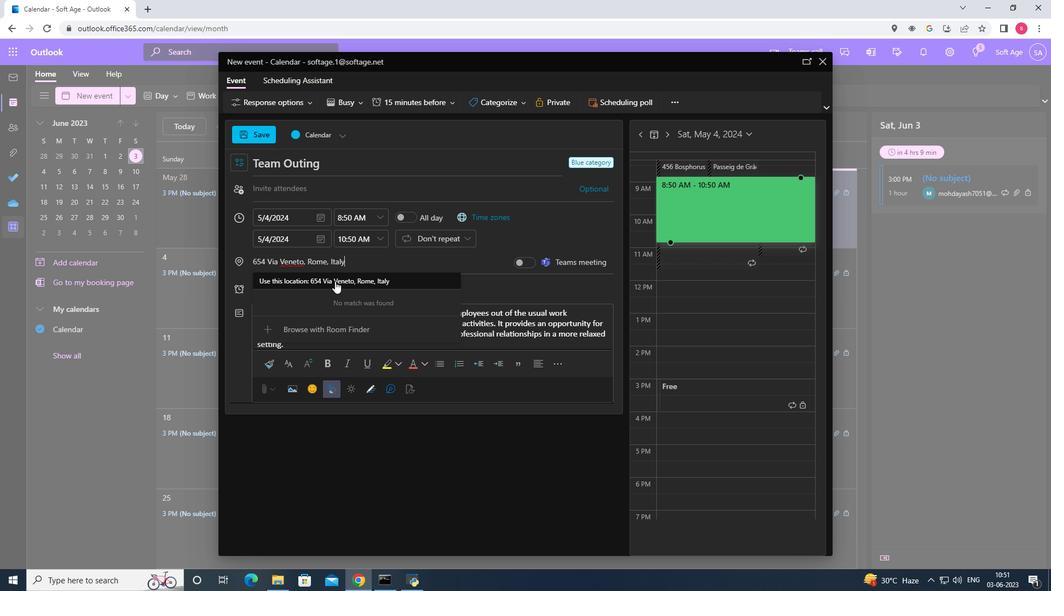 
Action: Mouse moved to (332, 191)
Screenshot: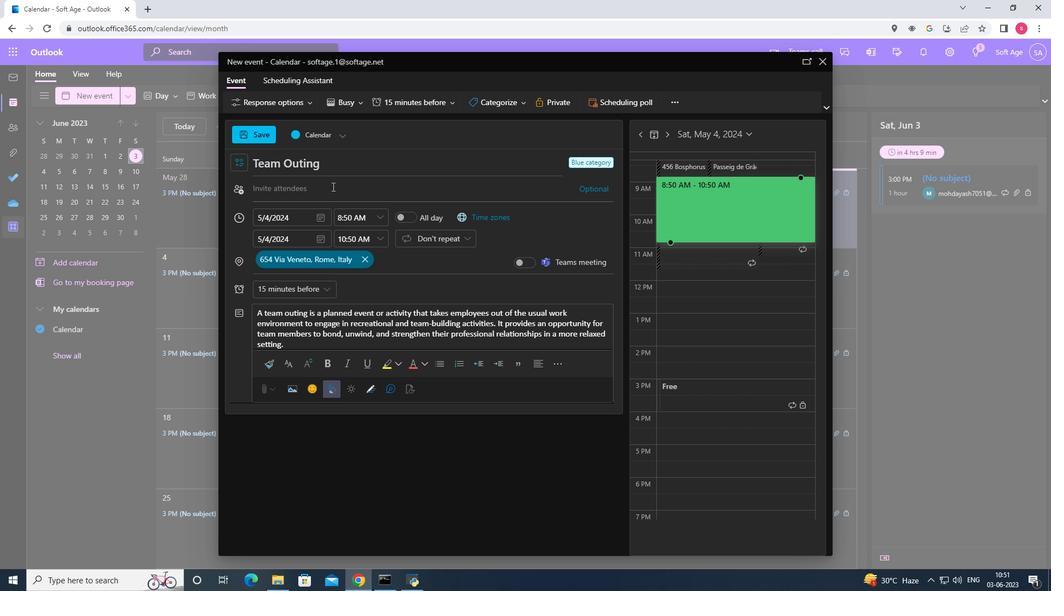 
Action: Mouse pressed left at (332, 191)
Screenshot: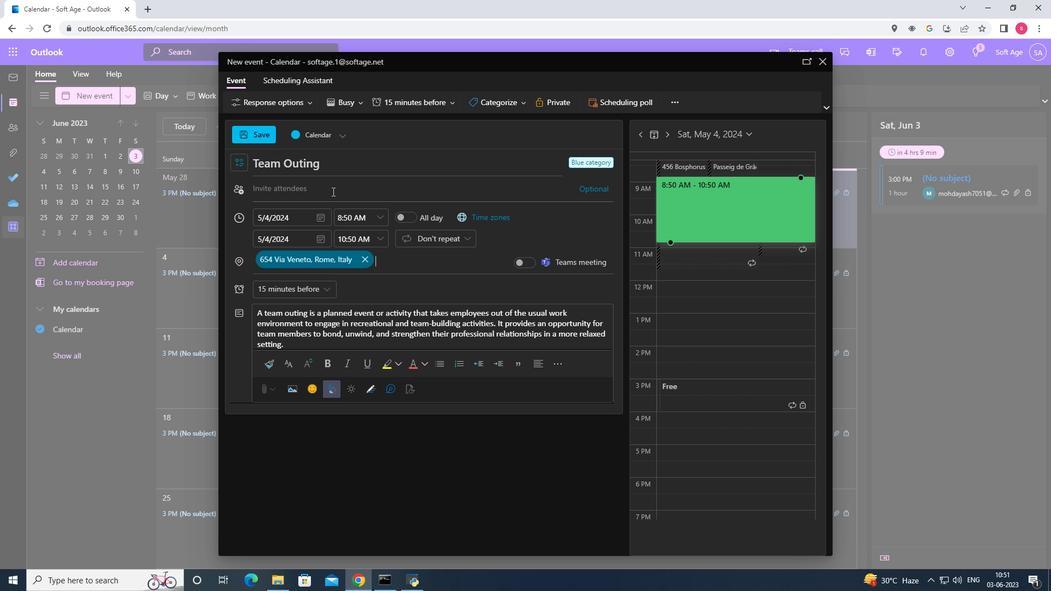 
Action: Key pressed softage.3<Key.shift>@
Screenshot: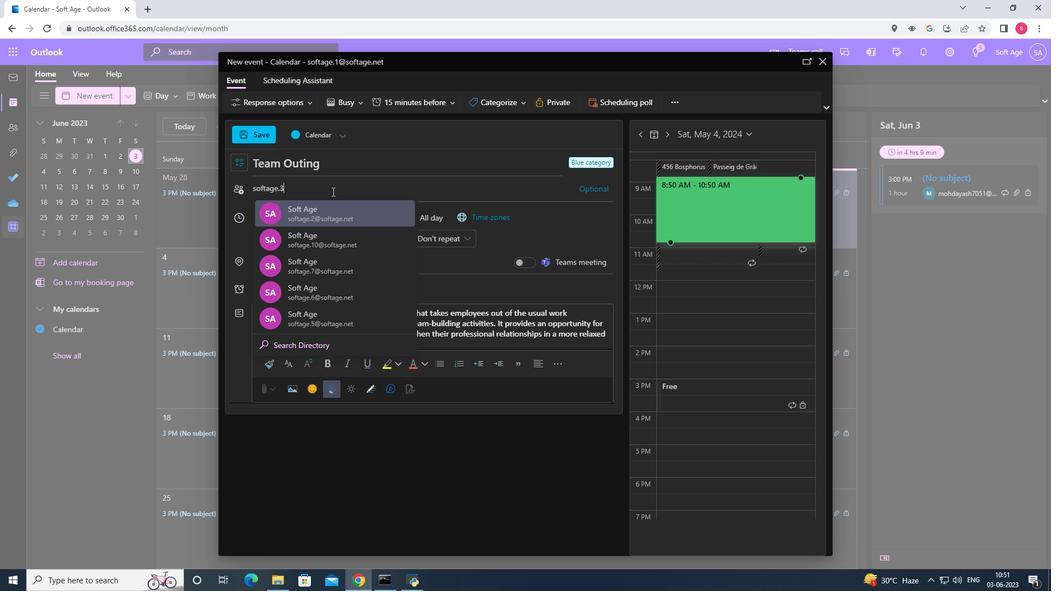 
Action: Mouse moved to (338, 207)
Screenshot: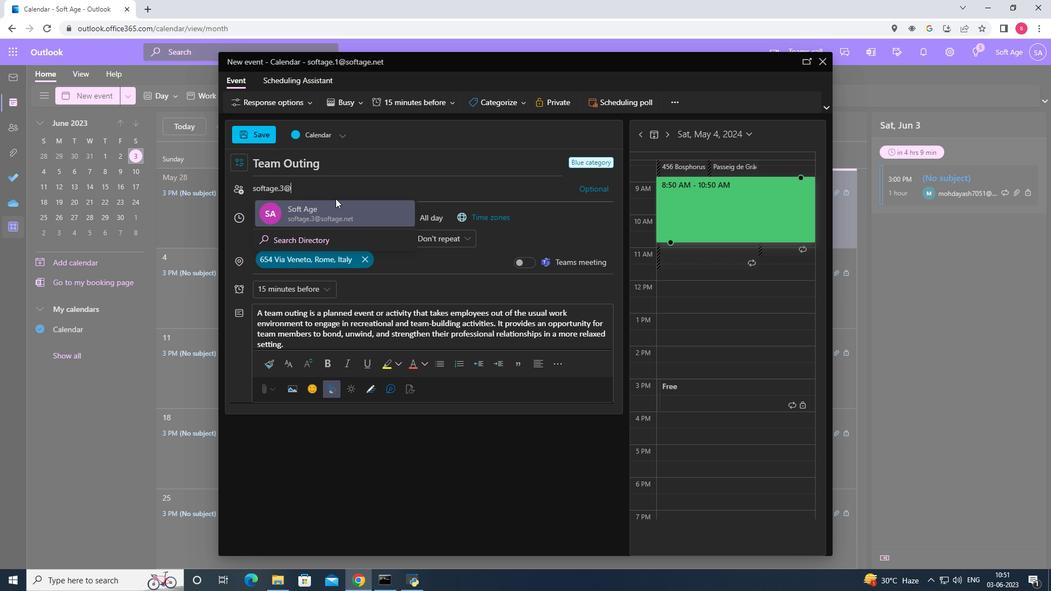 
Action: Mouse pressed left at (338, 207)
Screenshot: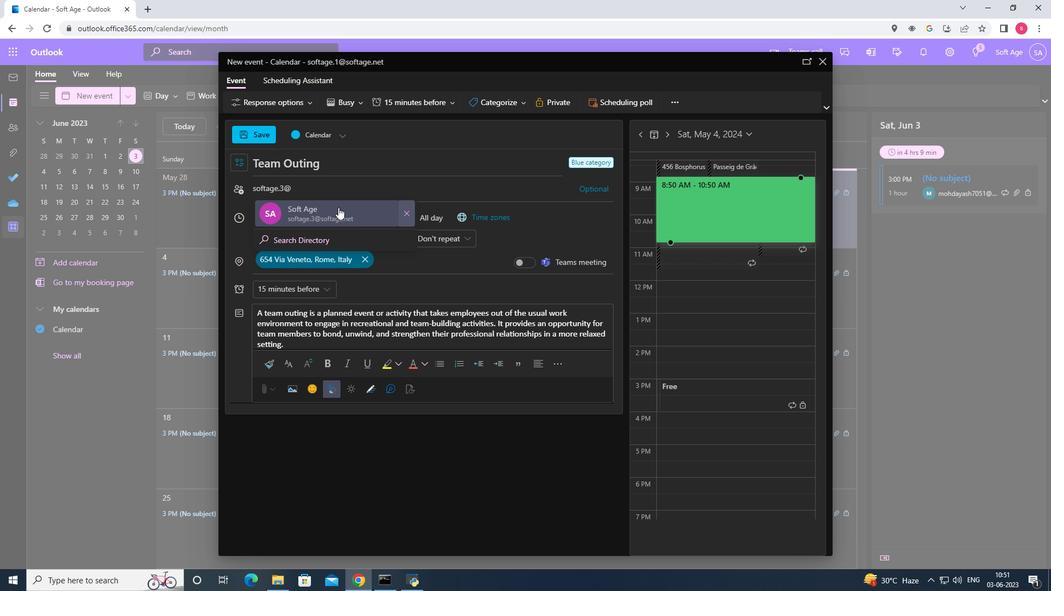 
Action: Key pressed softage.<Key.shift><Key.shift><Key.shift><Key.shift><Key.shift><Key.shift><Key.shift><Key.shift><Key.shift><Key.shift><Key.shift><Key.shift><Key.shift><Key.shift><Key.shift><Key.shift><Key.shift><Key.shift><Key.shift><Key.shift><Key.shift><Key.shift><Key.shift><Key.shift><Key.shift><Key.shift><Key.shift><Key.shift><Key.shift><Key.shift><Key.shift><Key.shift><Key.shift><Key.shift><Key.shift><Key.shift><Key.shift><Key.shift><Key.shift><Key.shift><Key.shift>$<Key.backspace>4<Key.shift><Key.shift><Key.shift><Key.shift><Key.shift><Key.shift><Key.shift><Key.shift><Key.shift><Key.shift><Key.shift><Key.shift><Key.shift><Key.shift><Key.shift><Key.shift><Key.shift><Key.shift><Key.shift><Key.shift><Key.shift><Key.shift><Key.shift>@
Screenshot: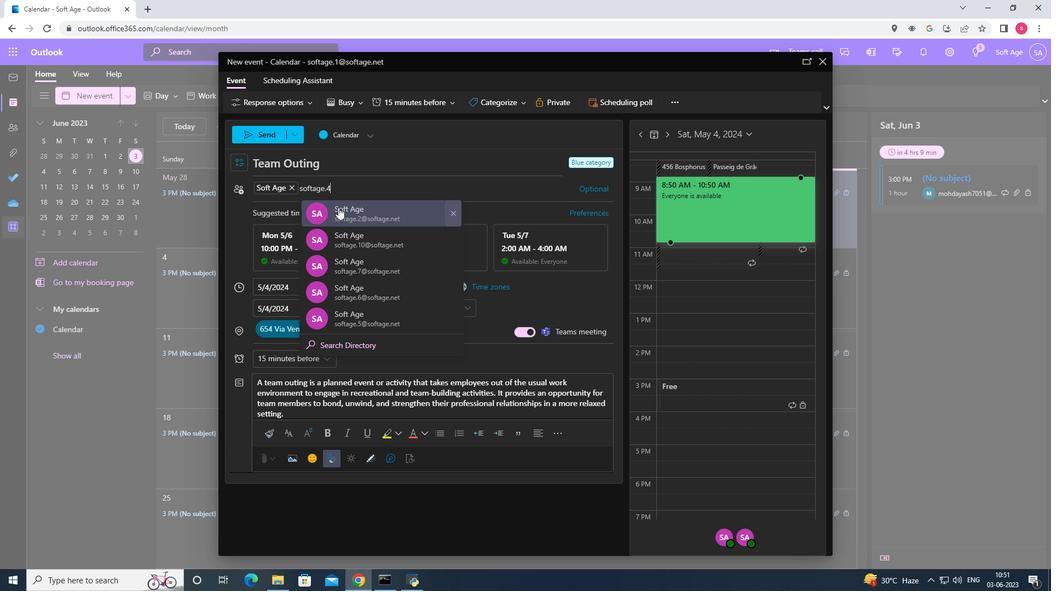 
Action: Mouse pressed left at (338, 207)
Screenshot: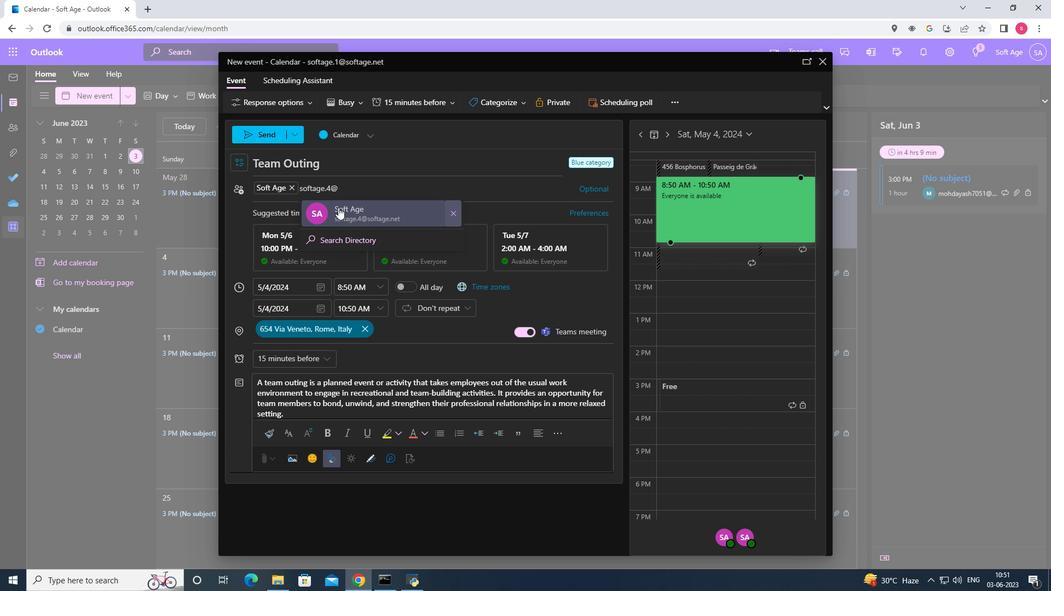 
Action: Mouse moved to (329, 359)
Screenshot: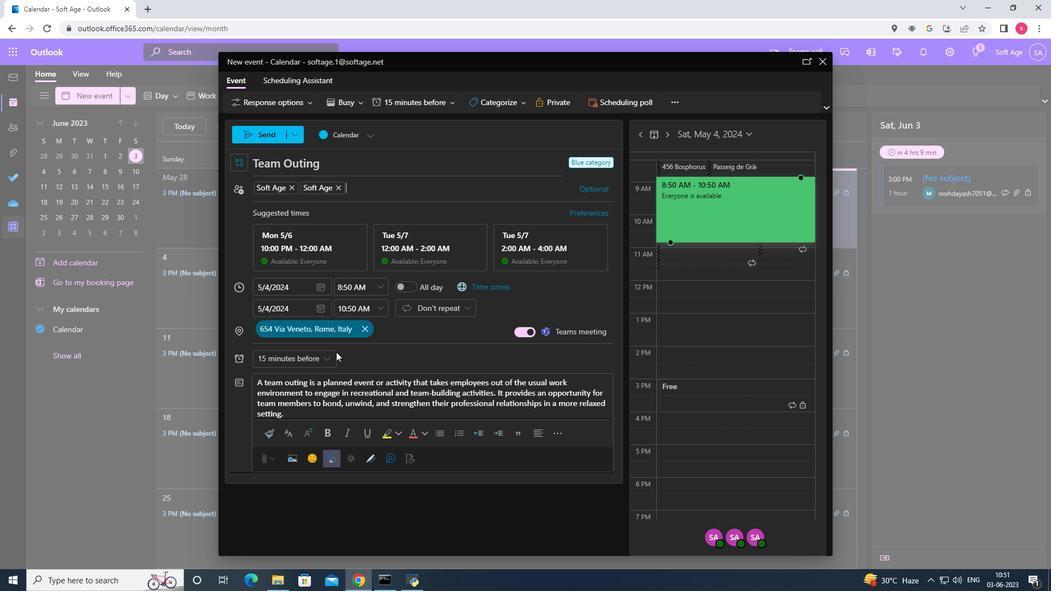 
Action: Mouse pressed left at (329, 359)
Screenshot: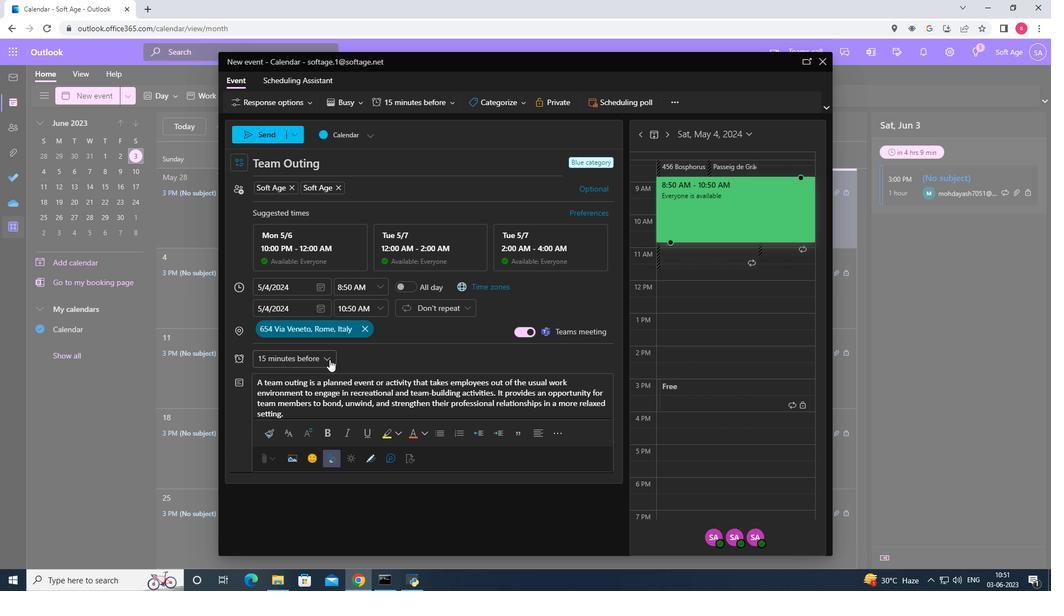 
Action: Mouse moved to (320, 220)
Screenshot: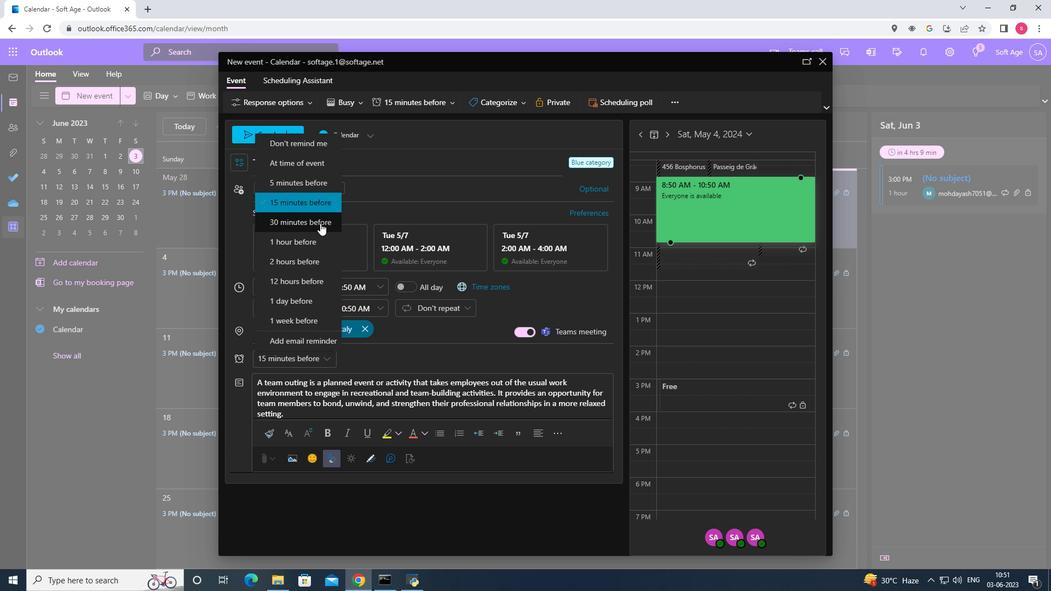 
Action: Mouse pressed left at (320, 220)
Screenshot: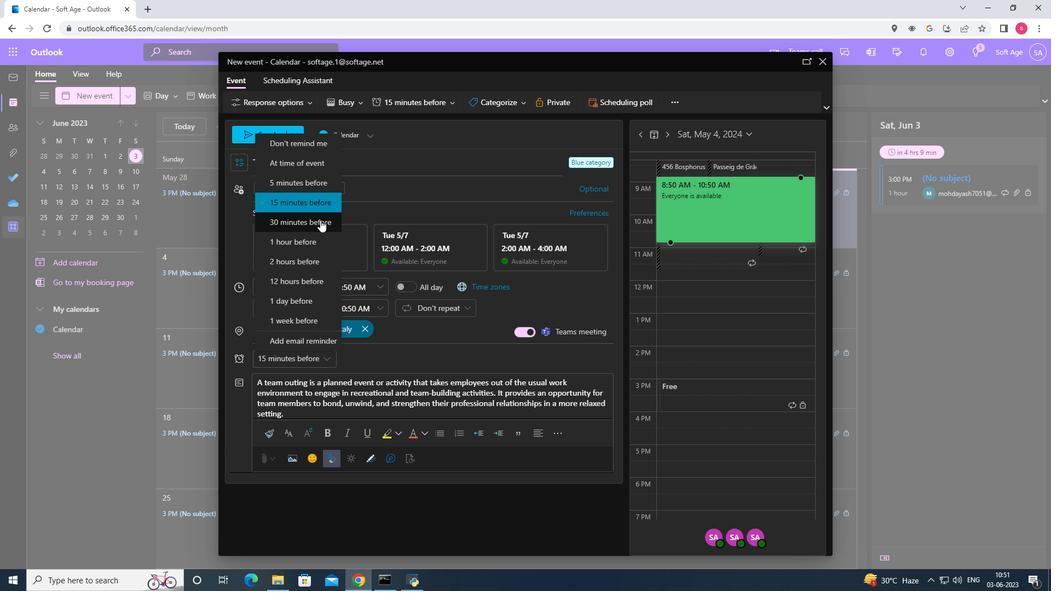 
Action: Mouse moved to (269, 130)
Screenshot: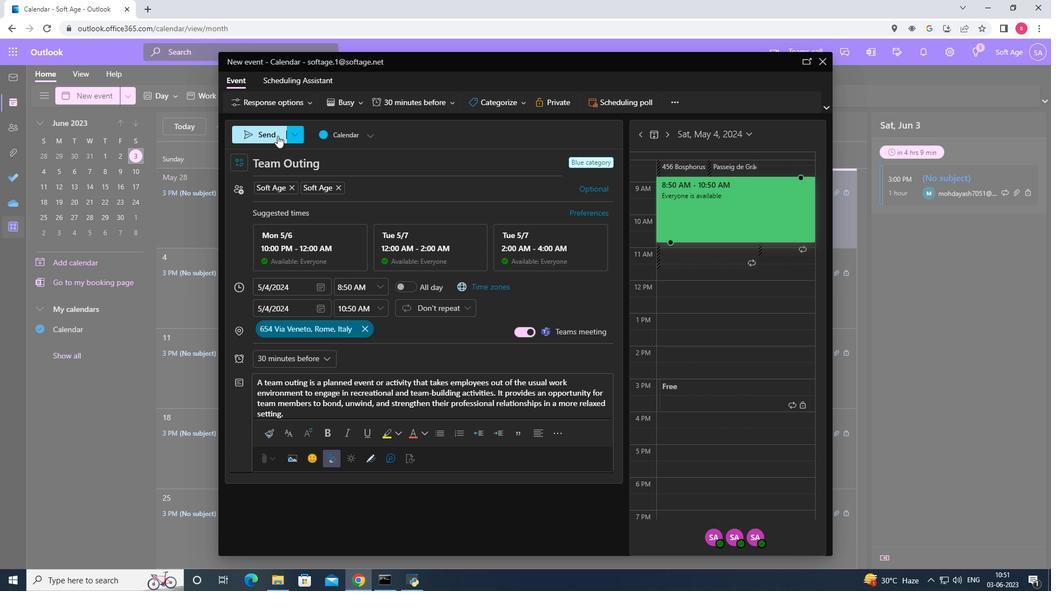 
Action: Mouse pressed left at (269, 130)
Screenshot: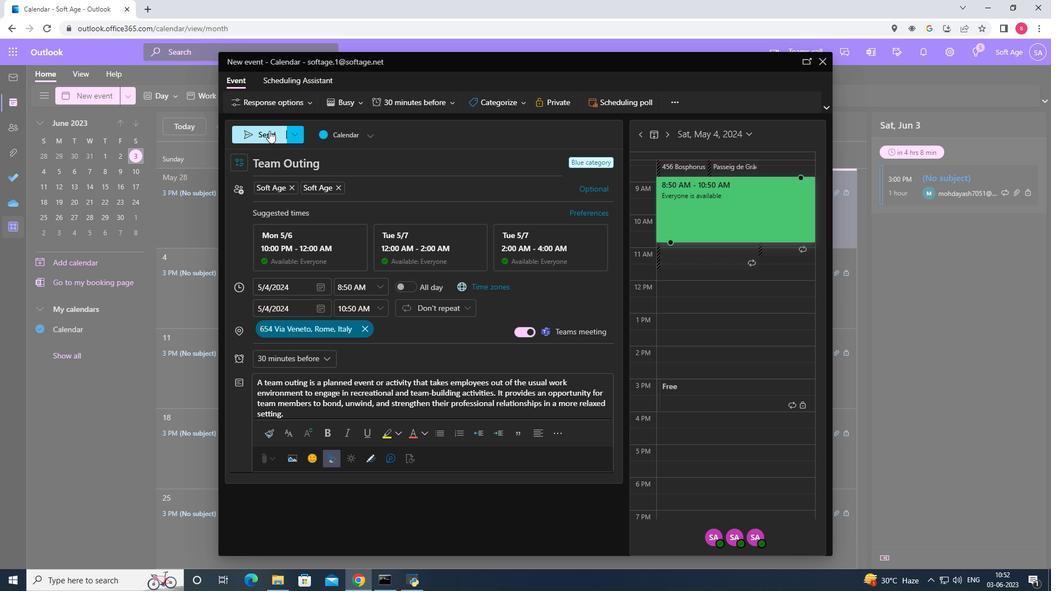
